 Task: Find connections with filter location Bahía Blanca with filter topic #travelwith filter profile language German with filter current company Nykaa with filter school CMR Institute of Technology, Hyderabad with filter industry Retail Art Dealers with filter service category Healthcare Consulting with filter keywords title Biologist
Action: Mouse moved to (513, 99)
Screenshot: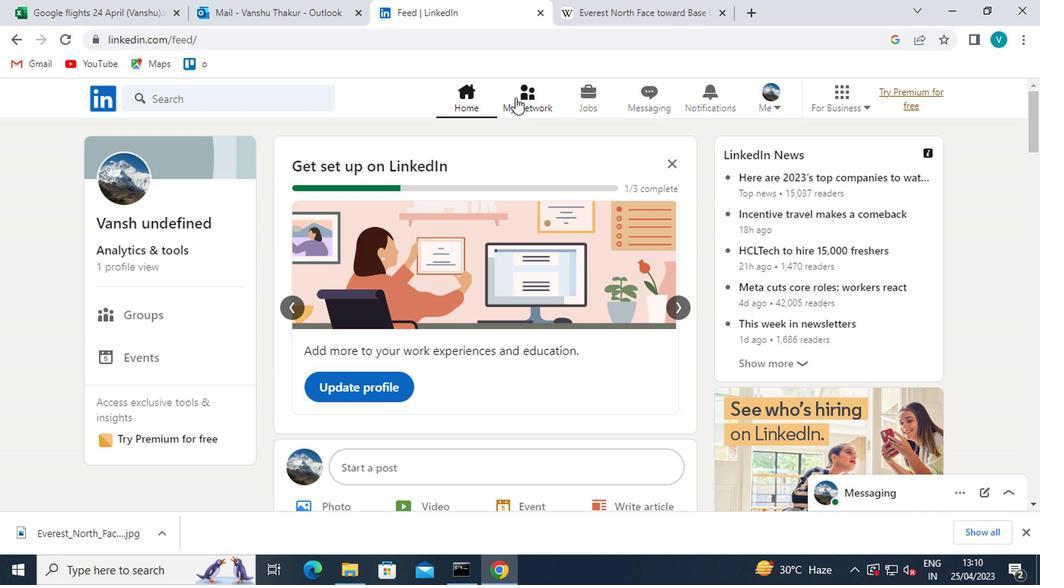 
Action: Mouse pressed left at (513, 99)
Screenshot: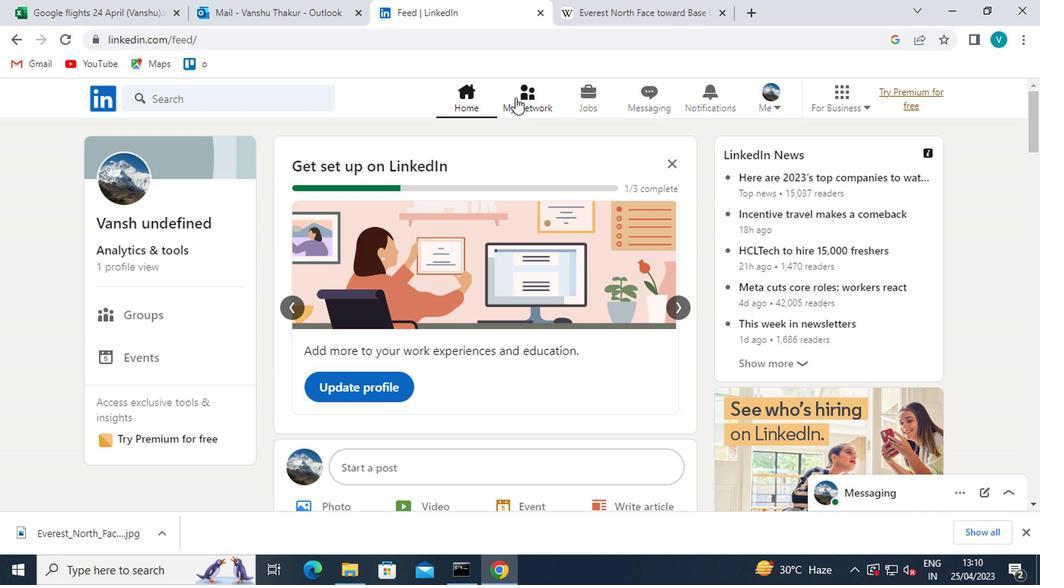 
Action: Mouse moved to (174, 186)
Screenshot: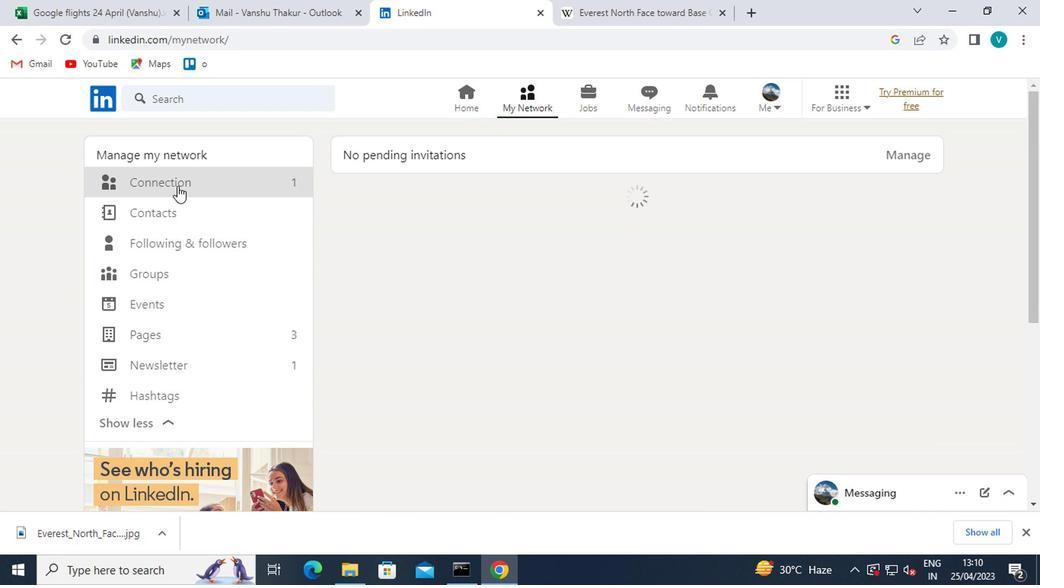 
Action: Mouse pressed left at (174, 186)
Screenshot: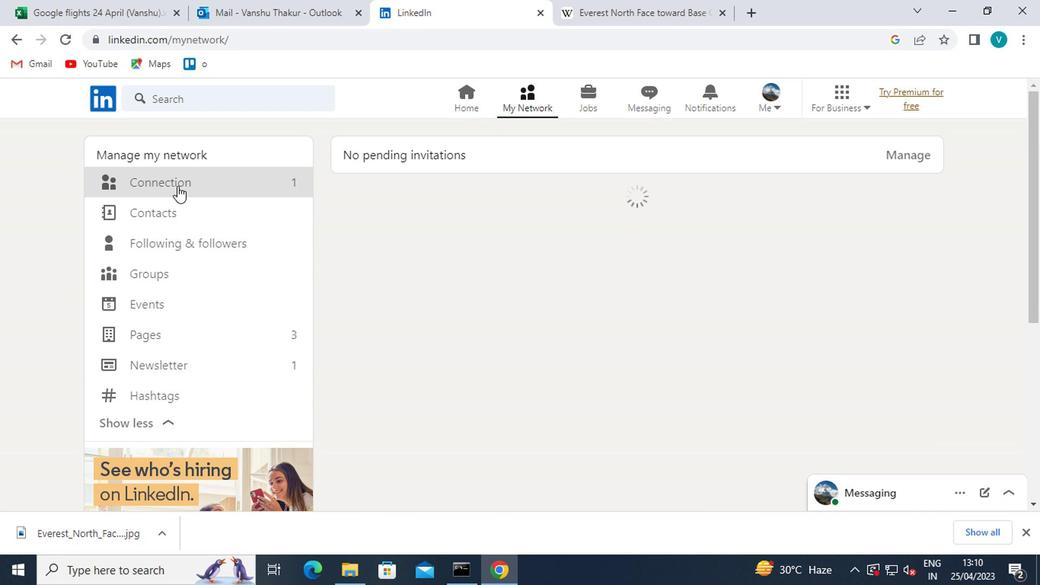 
Action: Mouse moved to (624, 186)
Screenshot: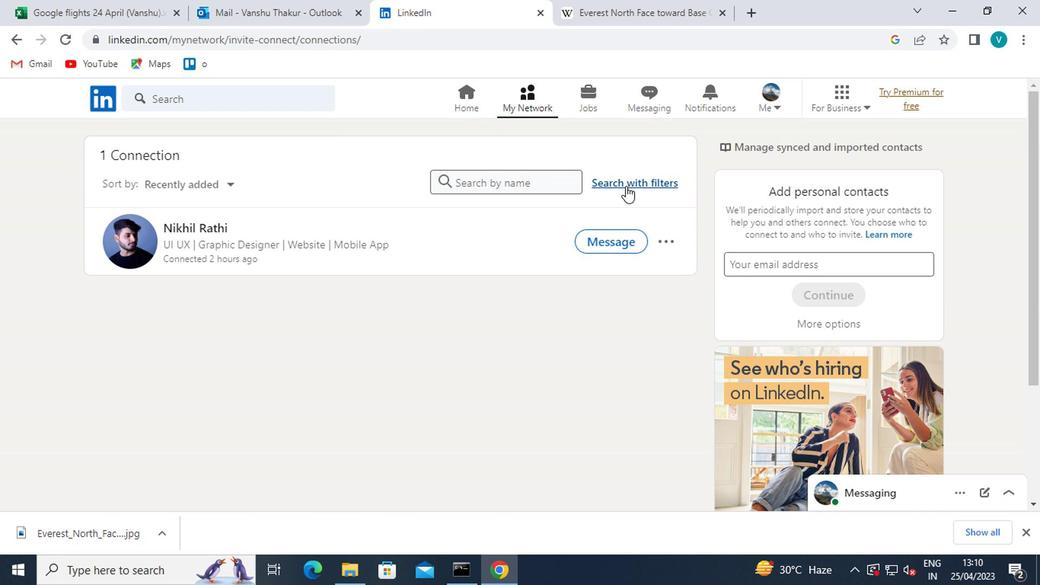 
Action: Mouse pressed left at (624, 186)
Screenshot: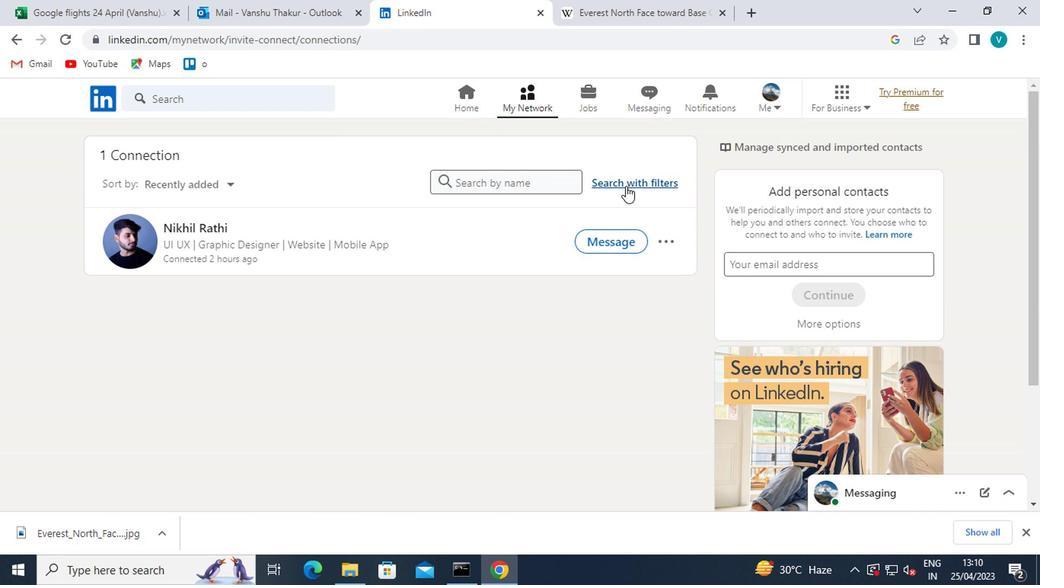 
Action: Mouse moved to (509, 145)
Screenshot: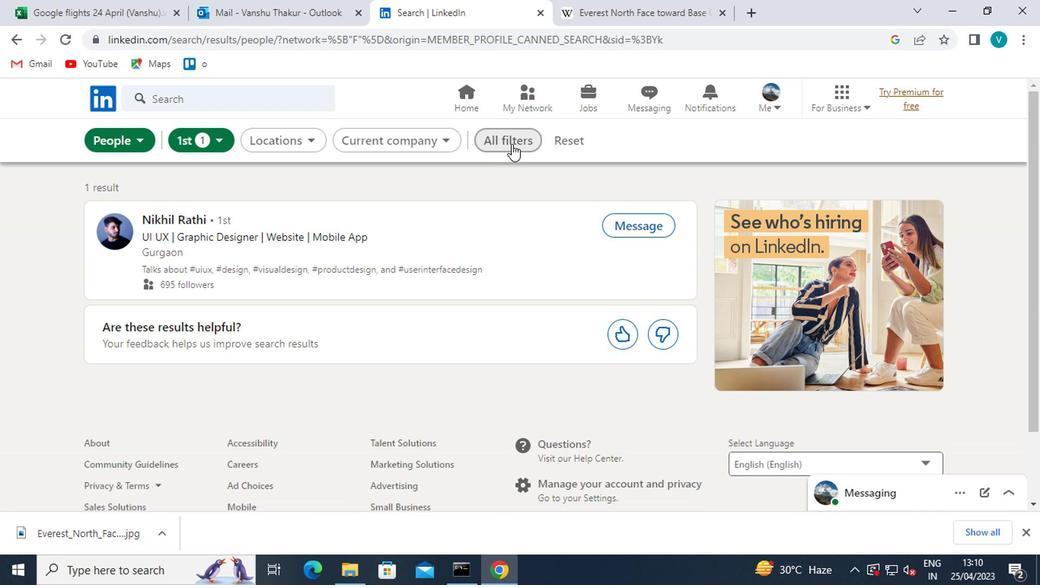 
Action: Mouse pressed left at (509, 145)
Screenshot: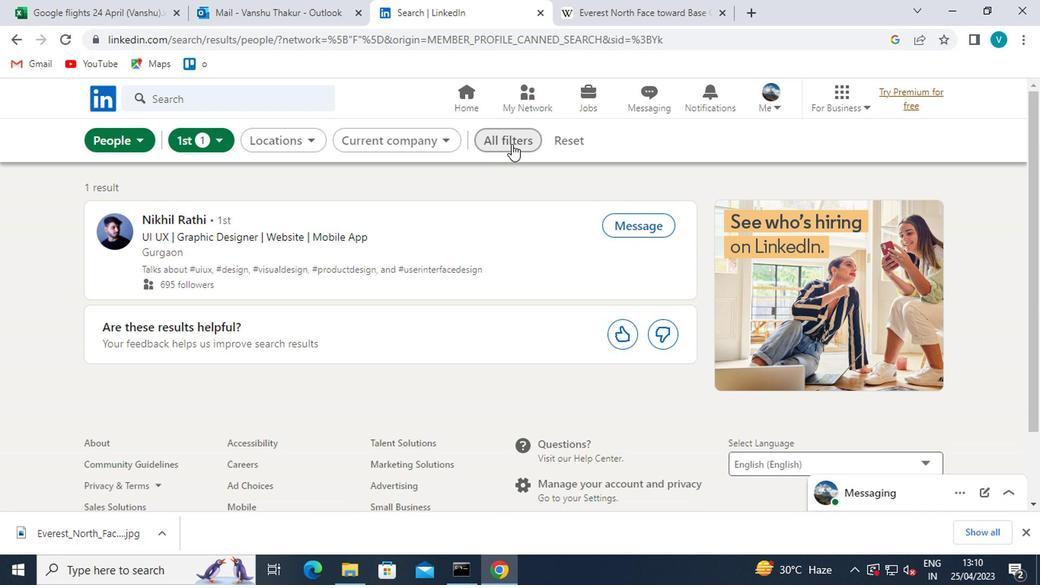 
Action: Mouse moved to (691, 359)
Screenshot: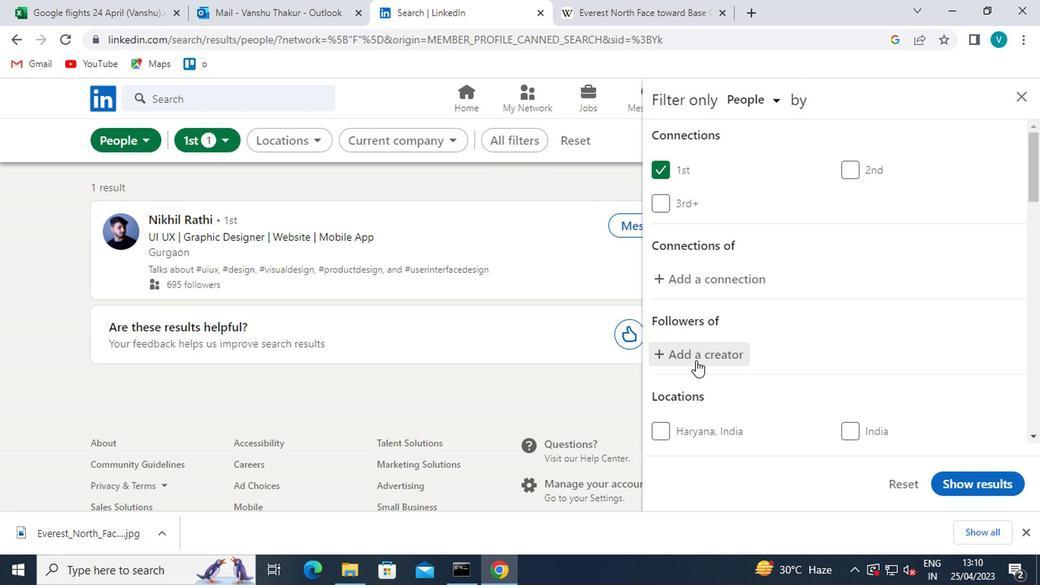 
Action: Mouse scrolled (691, 358) with delta (0, 0)
Screenshot: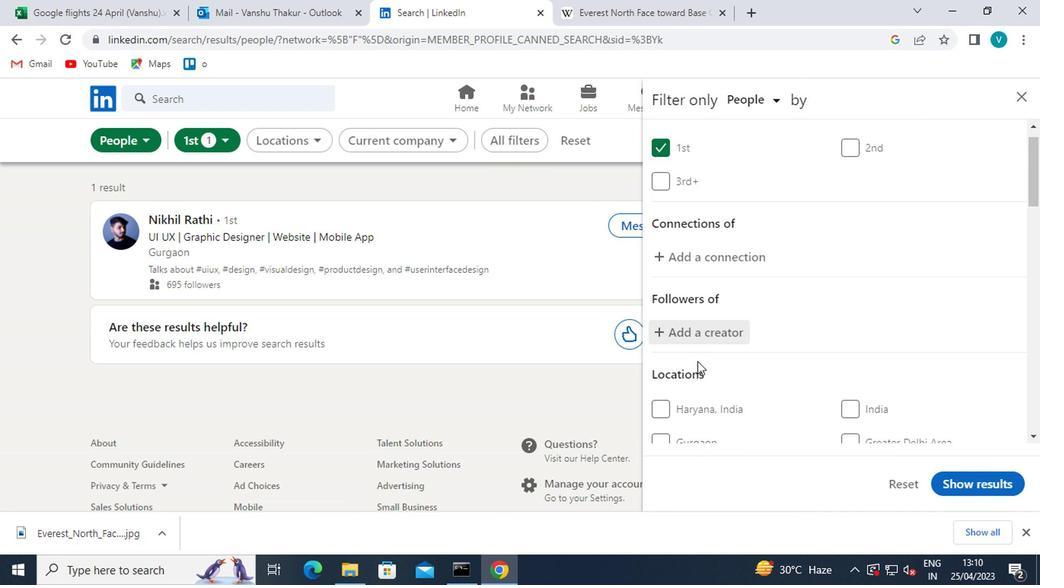 
Action: Mouse moved to (695, 360)
Screenshot: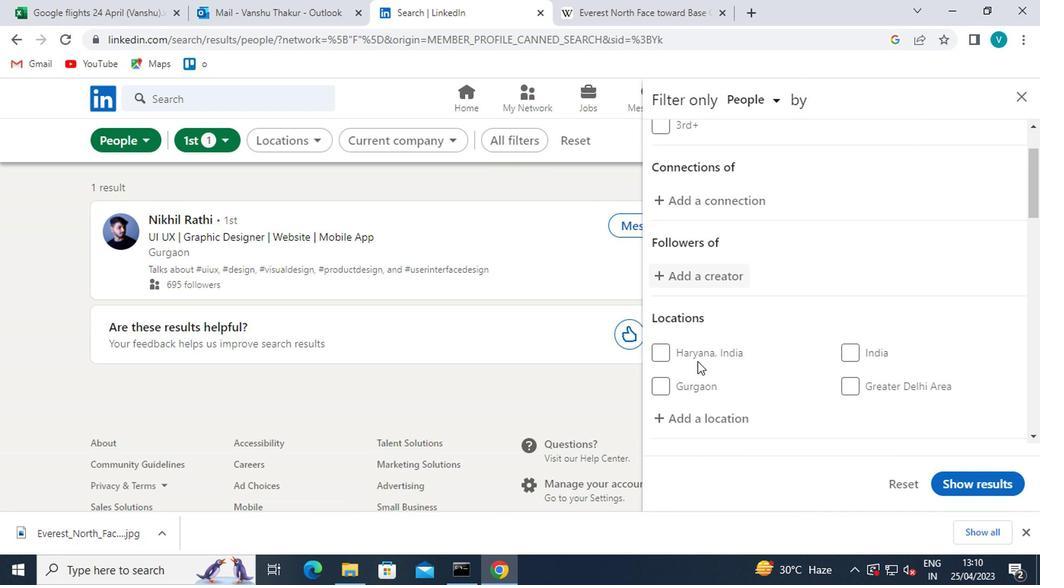 
Action: Mouse scrolled (695, 359) with delta (0, -1)
Screenshot: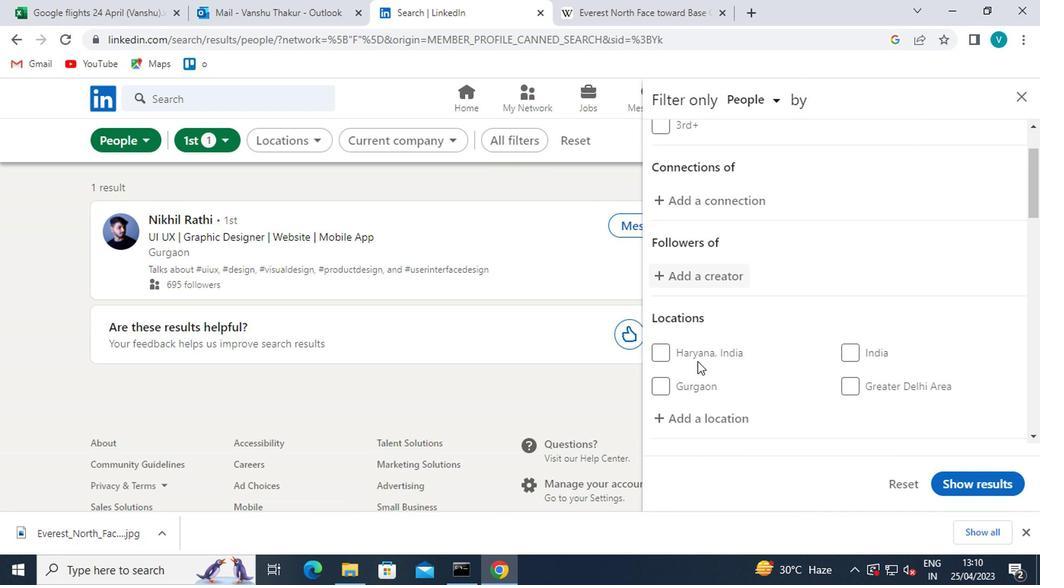 
Action: Mouse moved to (695, 350)
Screenshot: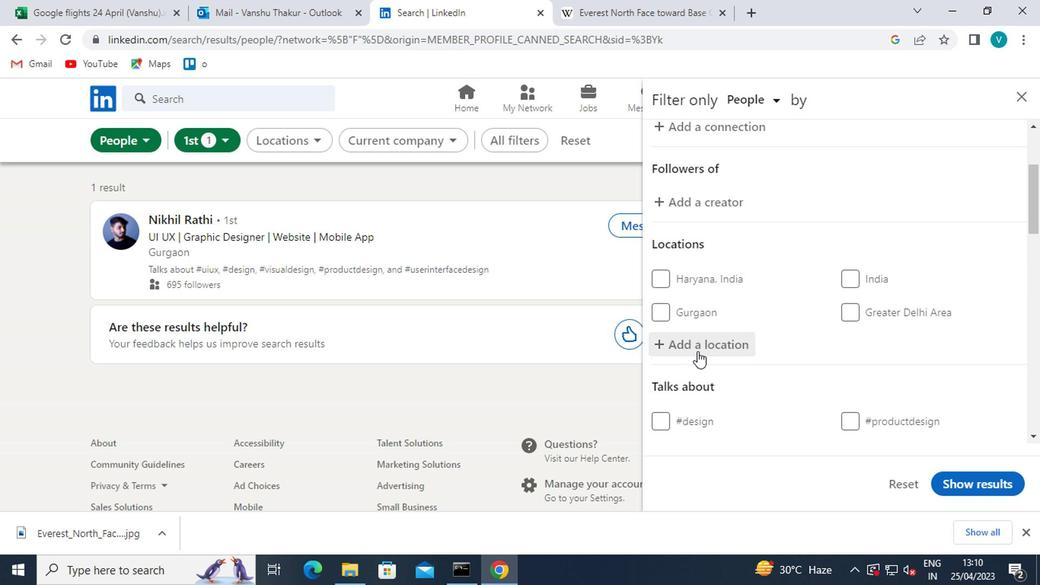 
Action: Mouse pressed left at (695, 350)
Screenshot: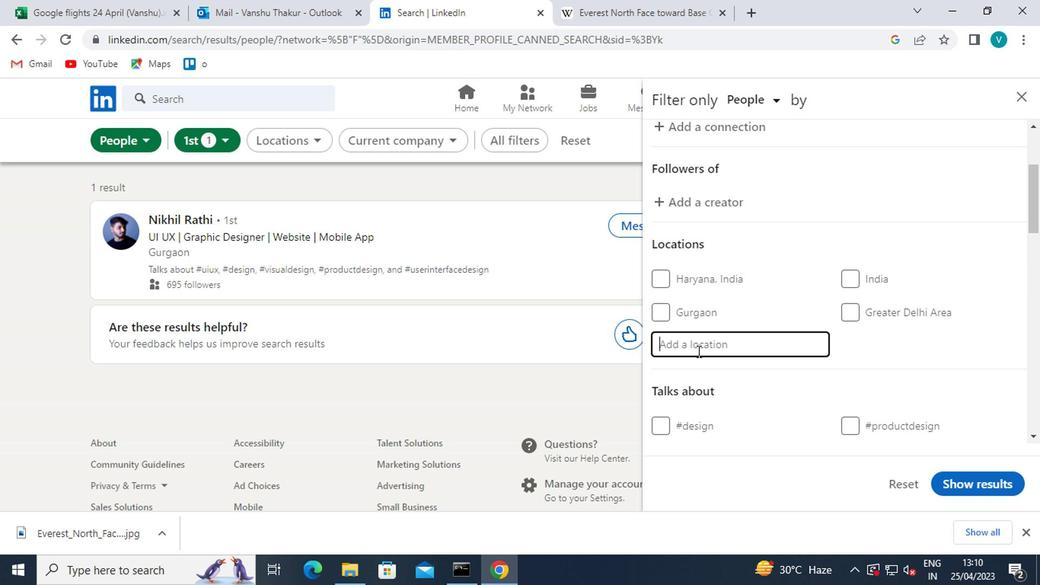 
Action: Key pressed <Key.shift>BAHIA<Key.space><Key.shift>BLANCA
Screenshot: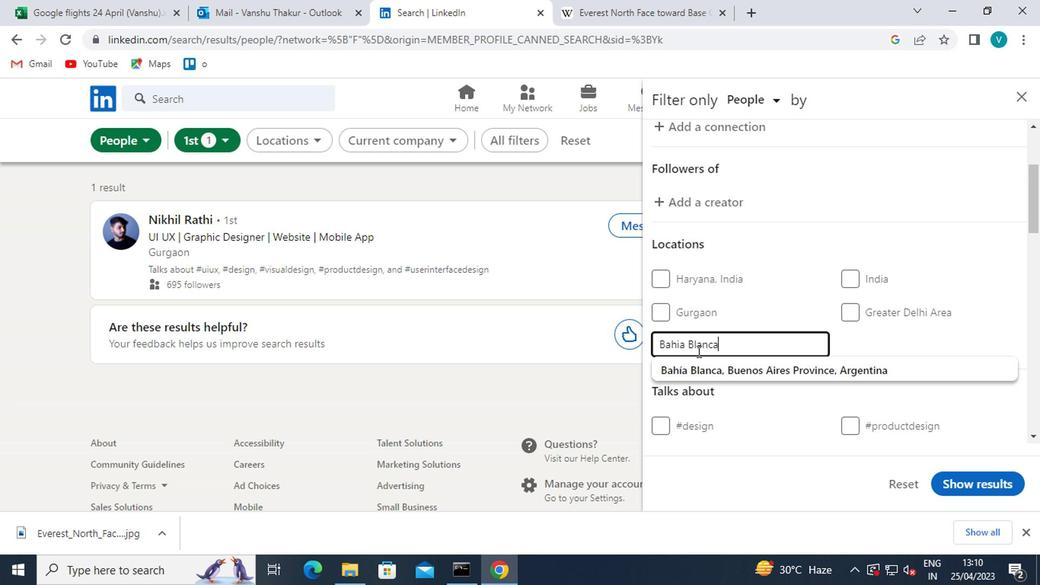 
Action: Mouse moved to (742, 371)
Screenshot: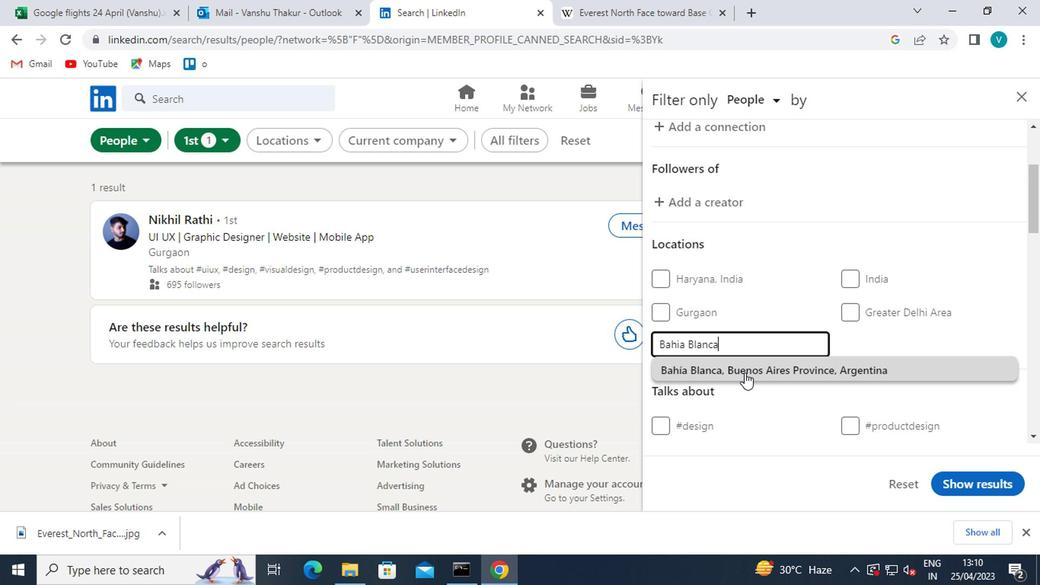 
Action: Mouse pressed left at (742, 371)
Screenshot: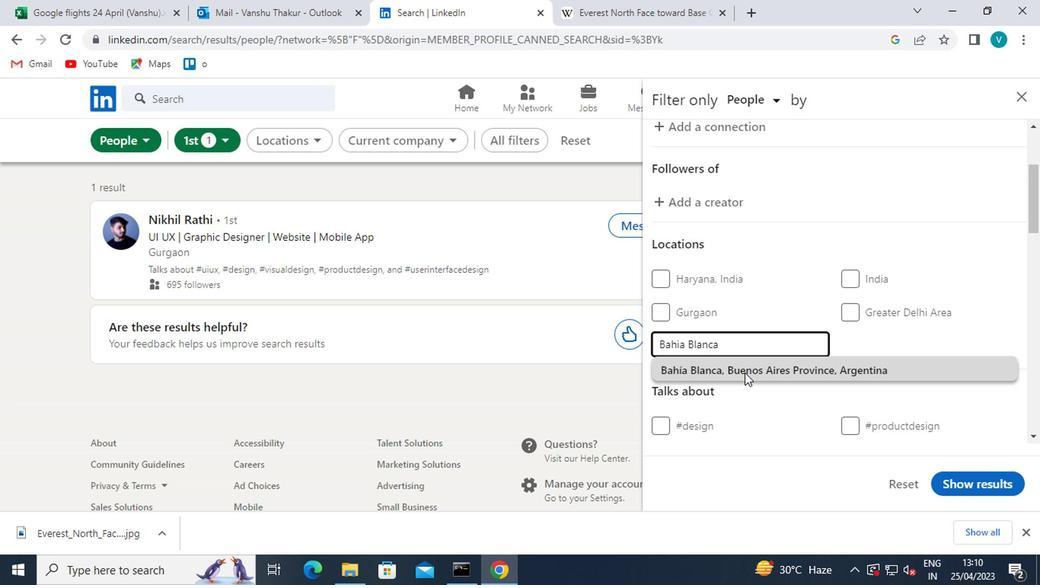 
Action: Mouse moved to (757, 324)
Screenshot: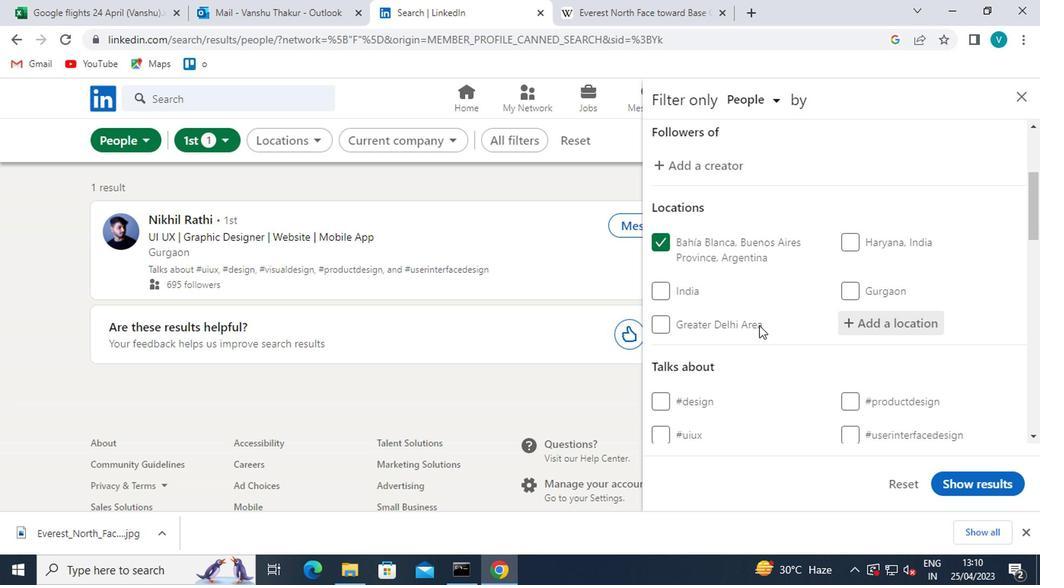 
Action: Mouse scrolled (757, 323) with delta (0, 0)
Screenshot: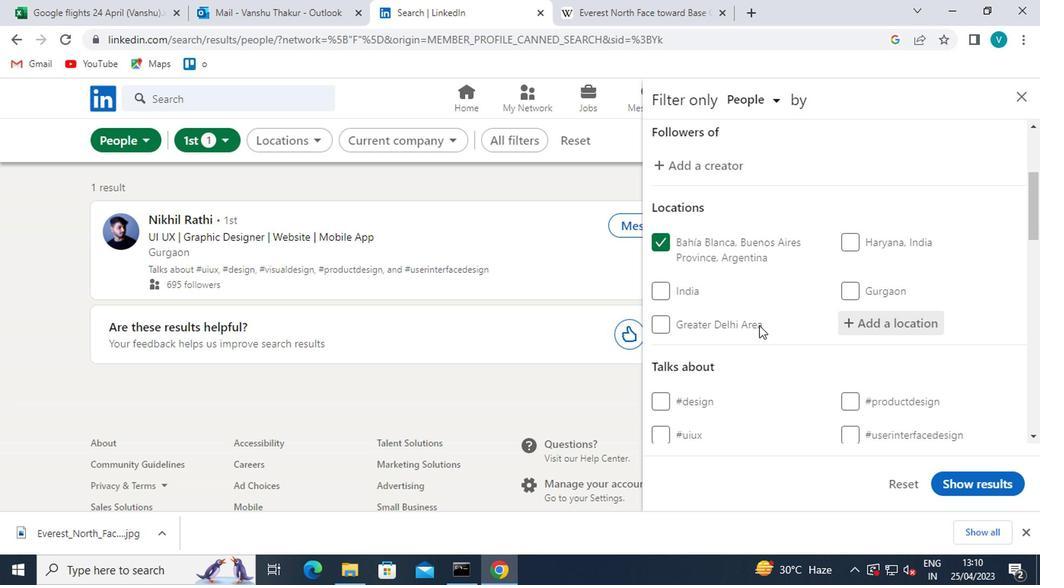 
Action: Mouse scrolled (757, 323) with delta (0, 0)
Screenshot: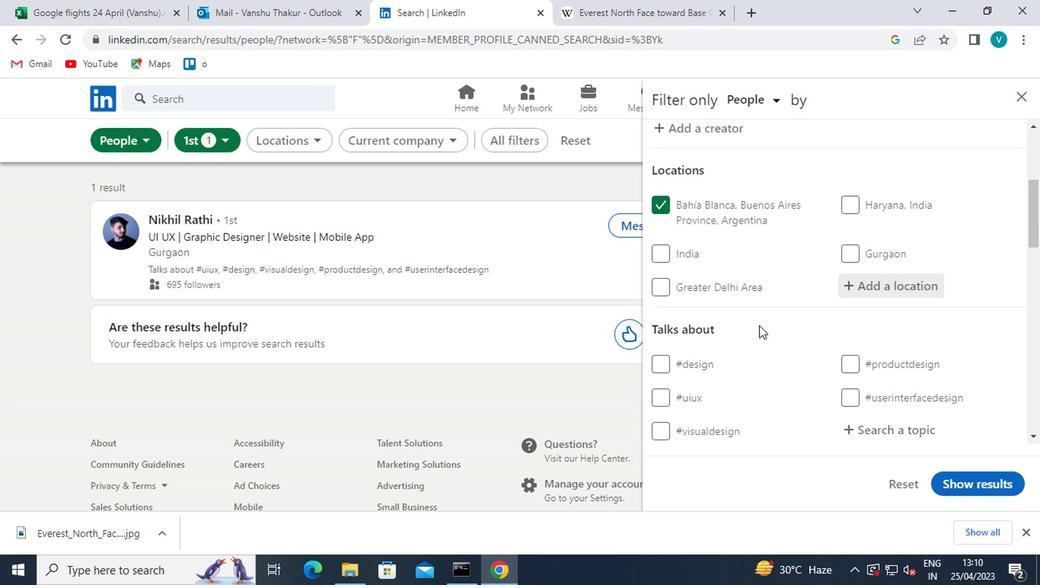 
Action: Mouse moved to (849, 346)
Screenshot: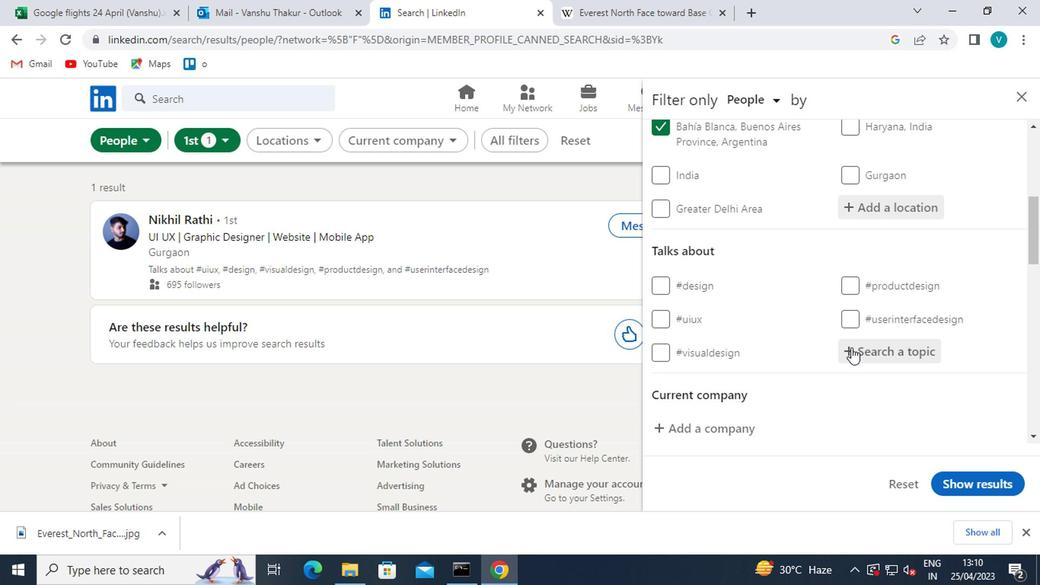 
Action: Mouse pressed left at (849, 346)
Screenshot: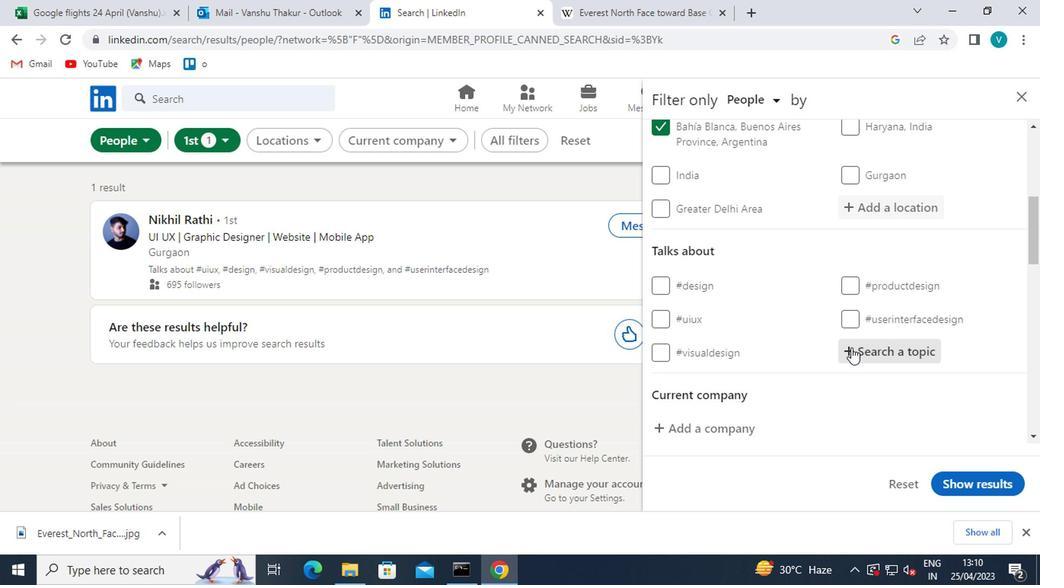 
Action: Key pressed <Key.shift>#TRAVEL
Screenshot: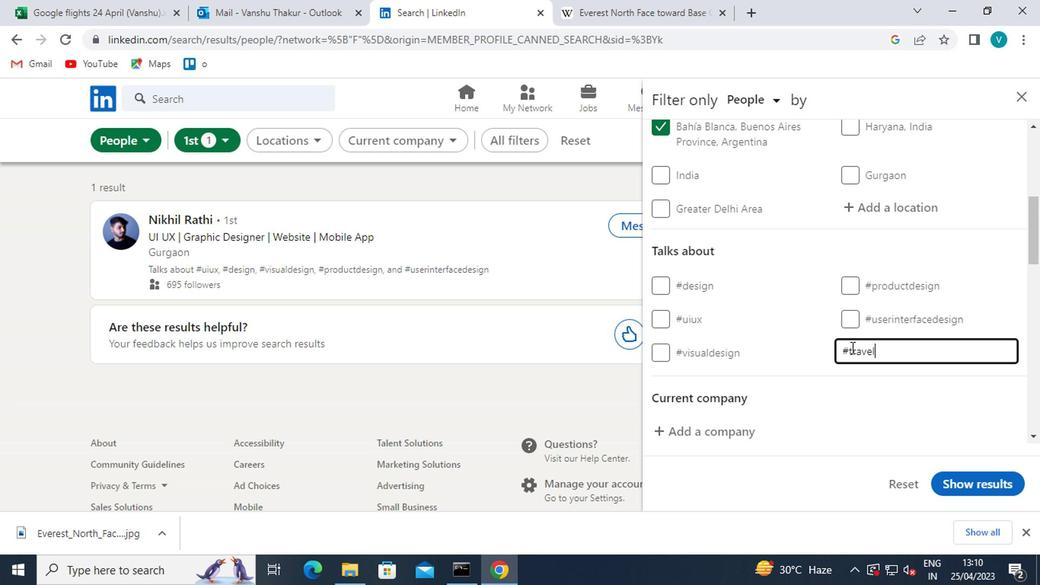 
Action: Mouse moved to (891, 374)
Screenshot: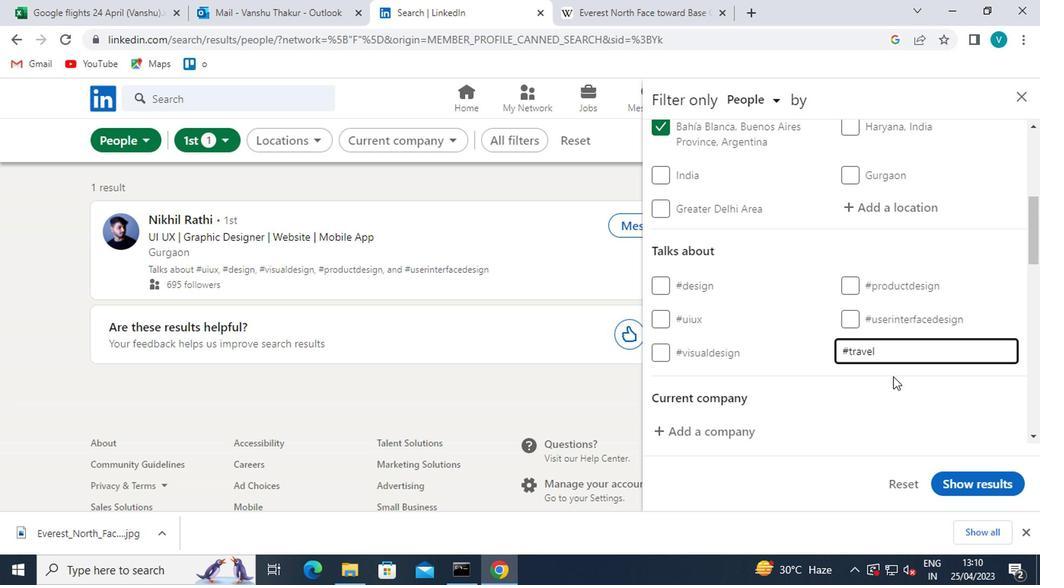 
Action: Mouse pressed left at (891, 374)
Screenshot: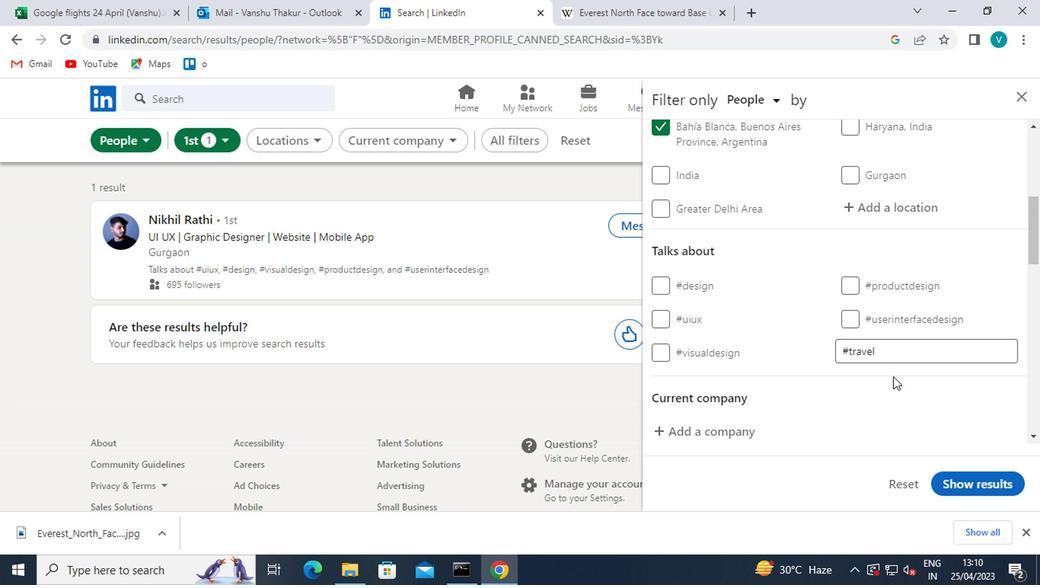 
Action: Mouse scrolled (891, 374) with delta (0, 0)
Screenshot: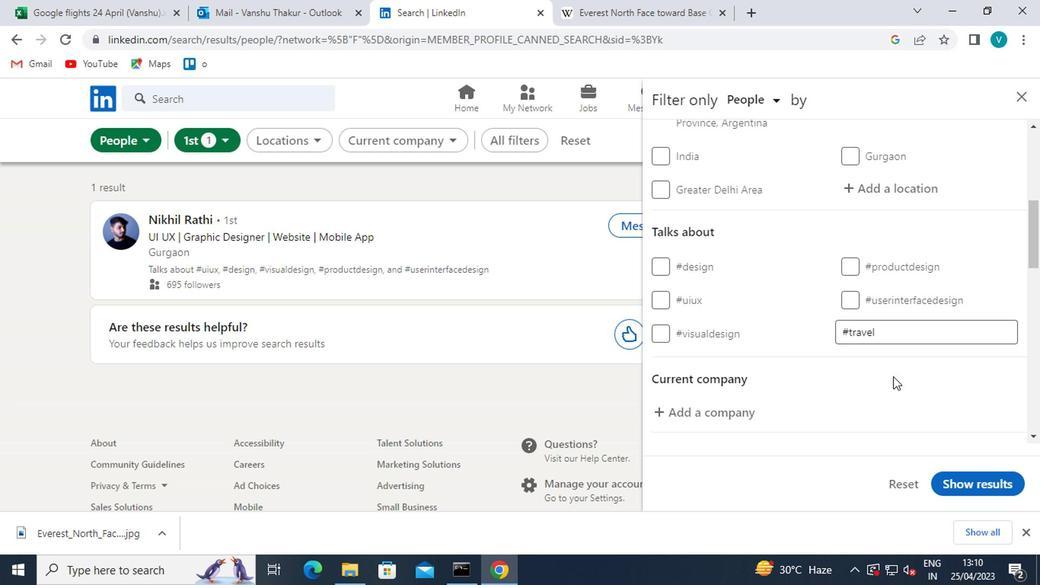 
Action: Mouse scrolled (891, 374) with delta (0, 0)
Screenshot: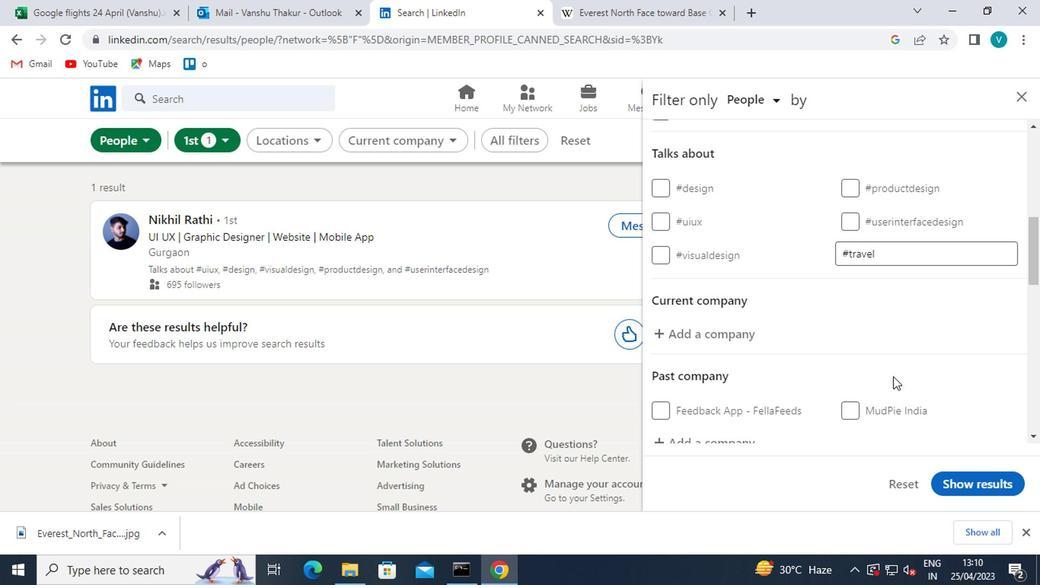 
Action: Mouse scrolled (891, 374) with delta (0, 0)
Screenshot: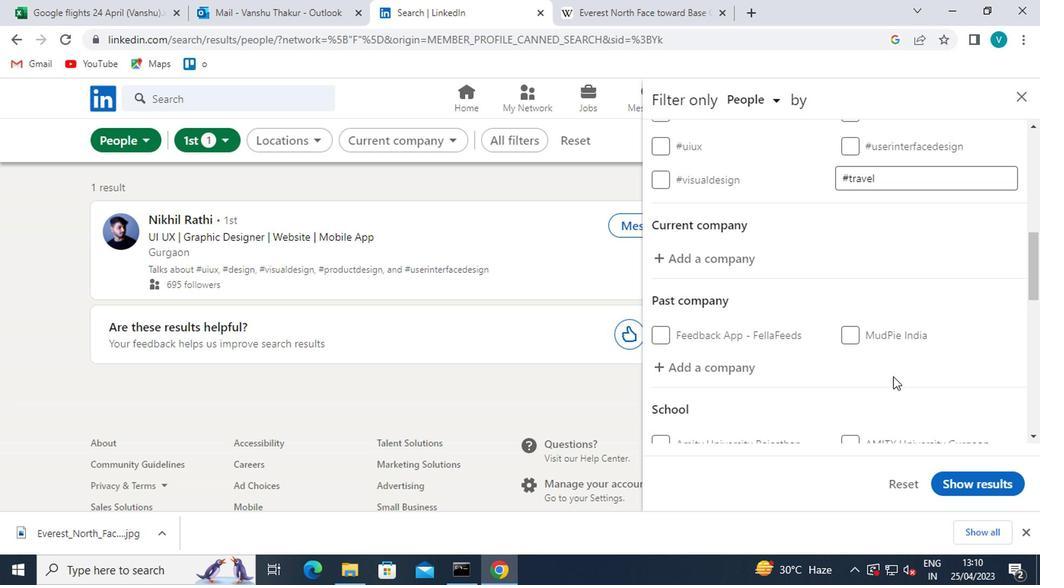
Action: Mouse scrolled (891, 374) with delta (0, 0)
Screenshot: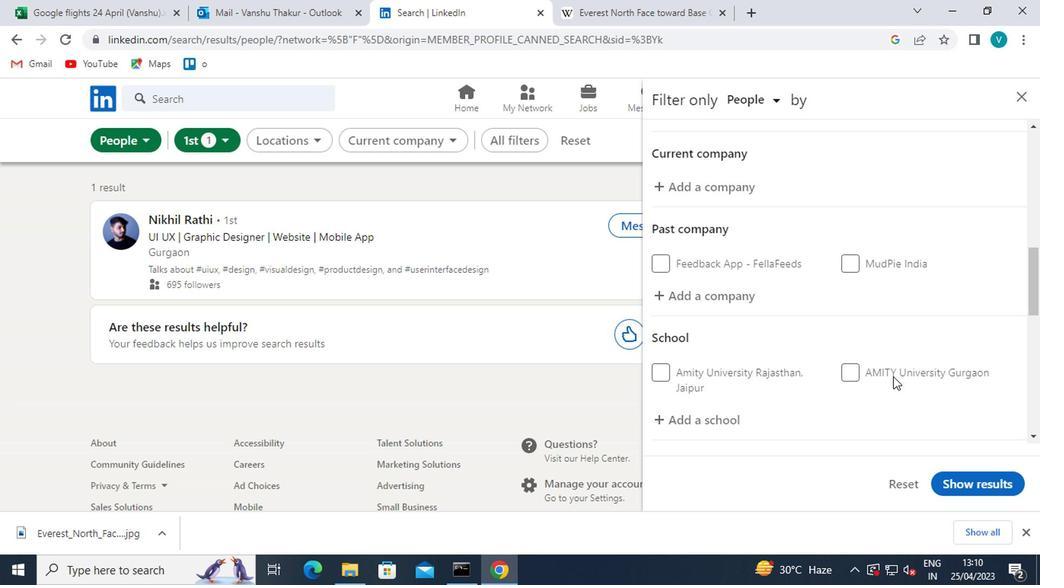 
Action: Mouse scrolled (891, 374) with delta (0, 0)
Screenshot: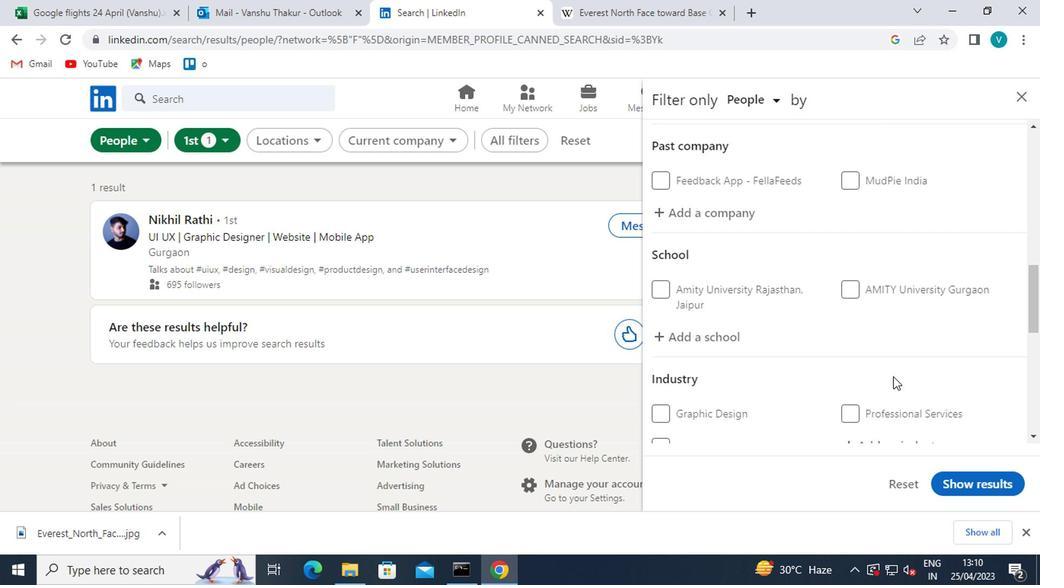 
Action: Mouse scrolled (891, 374) with delta (0, 0)
Screenshot: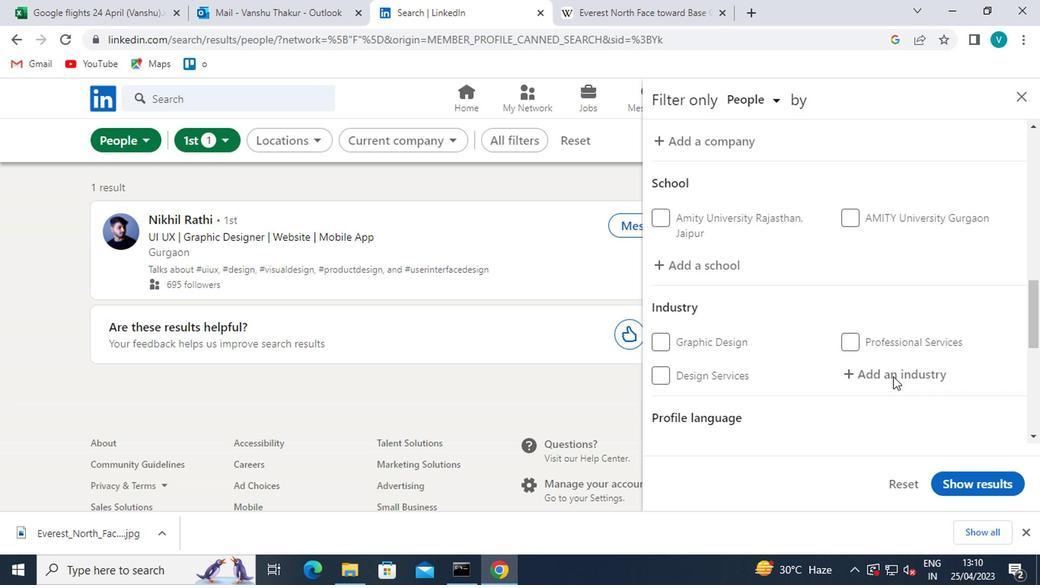 
Action: Mouse scrolled (891, 375) with delta (0, 1)
Screenshot: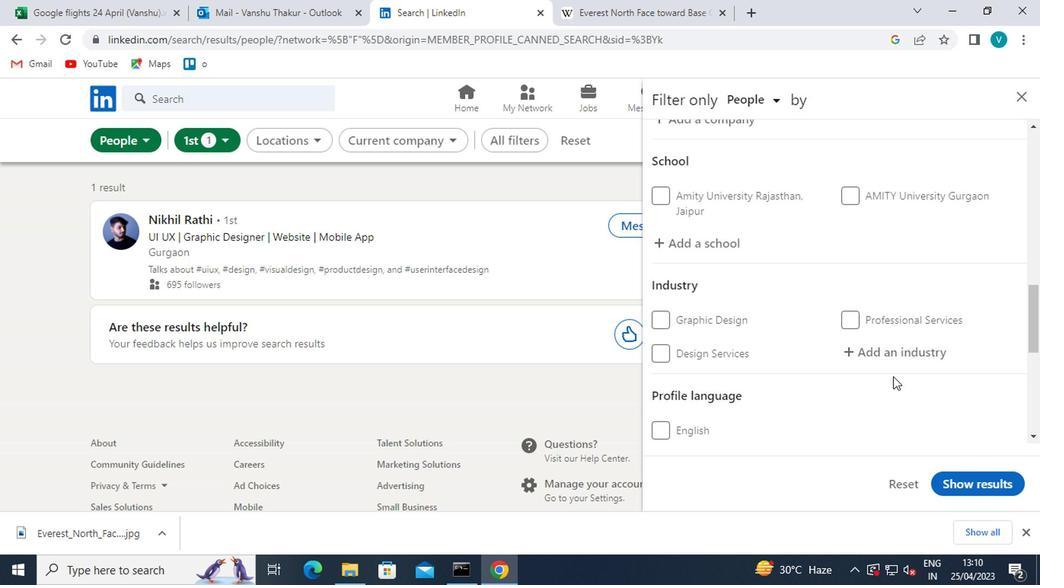 
Action: Mouse scrolled (891, 375) with delta (0, 1)
Screenshot: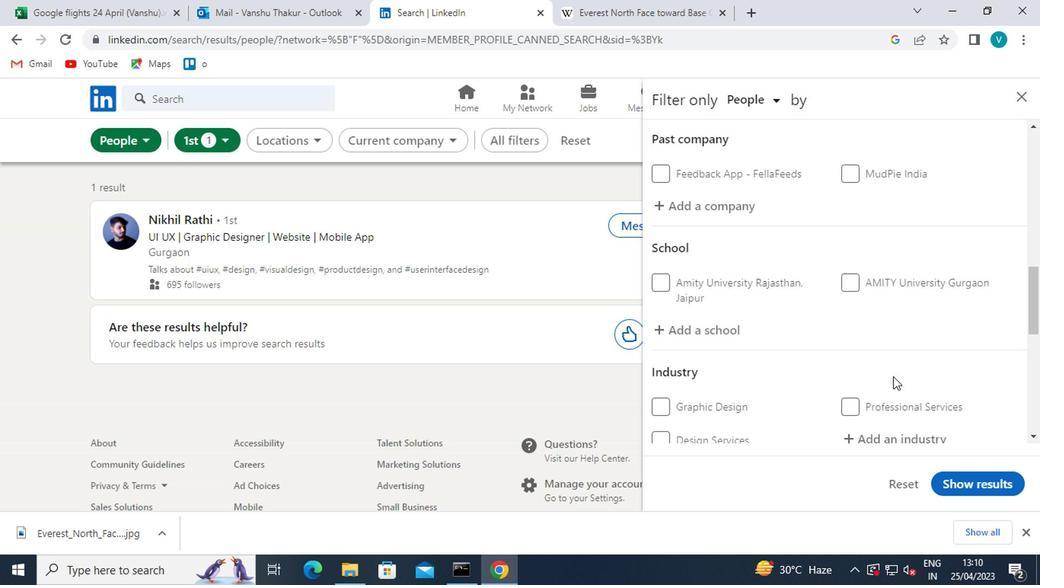 
Action: Mouse scrolled (891, 375) with delta (0, 1)
Screenshot: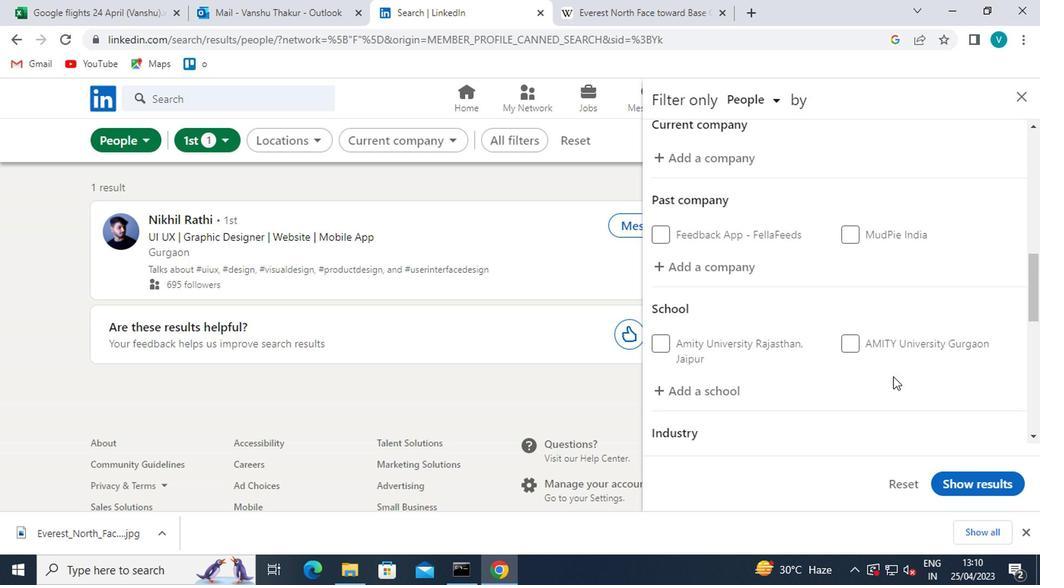 
Action: Mouse scrolled (891, 375) with delta (0, 1)
Screenshot: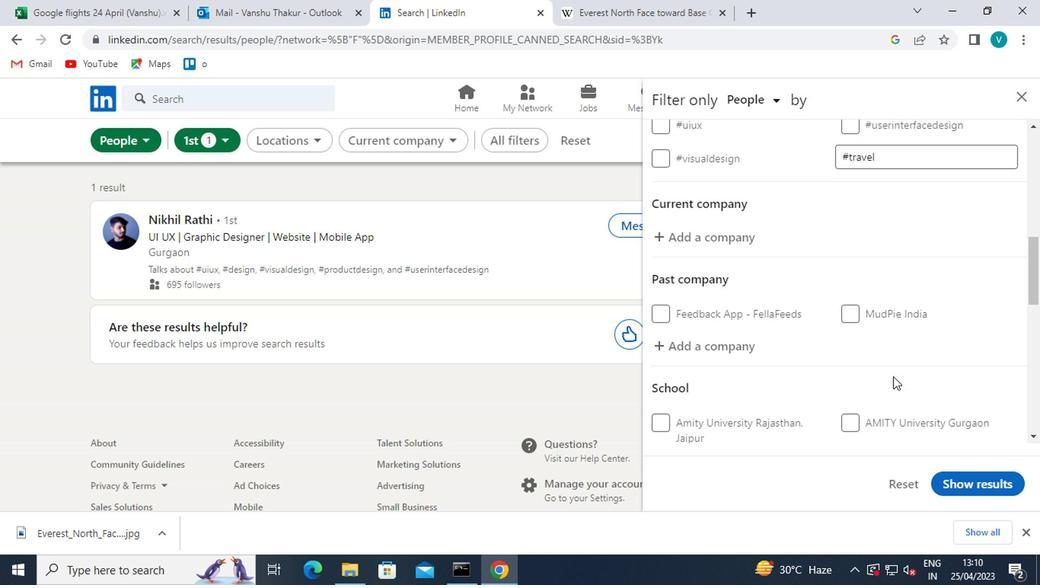 
Action: Mouse moved to (729, 292)
Screenshot: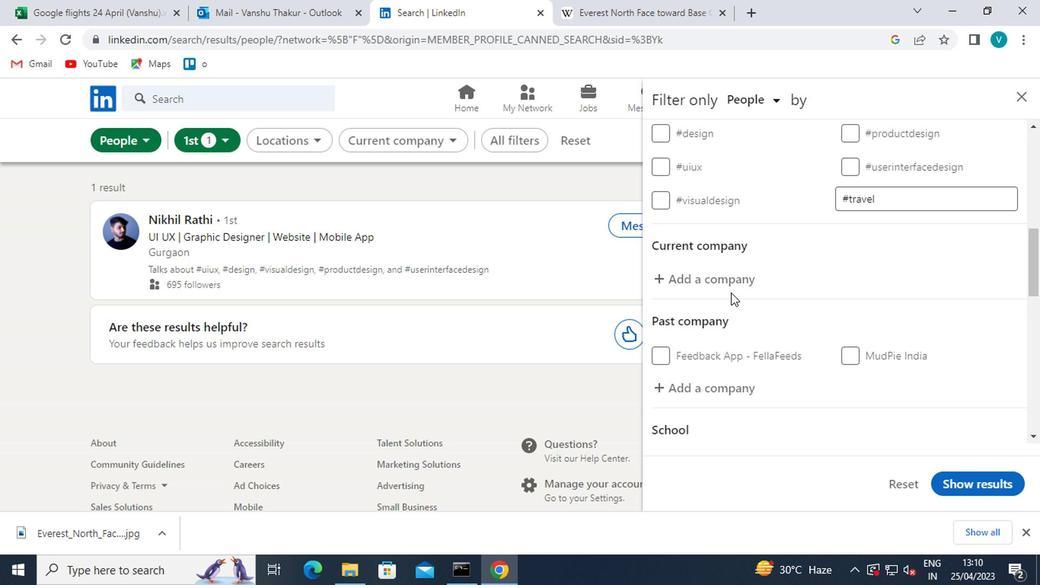
Action: Mouse pressed left at (729, 292)
Screenshot: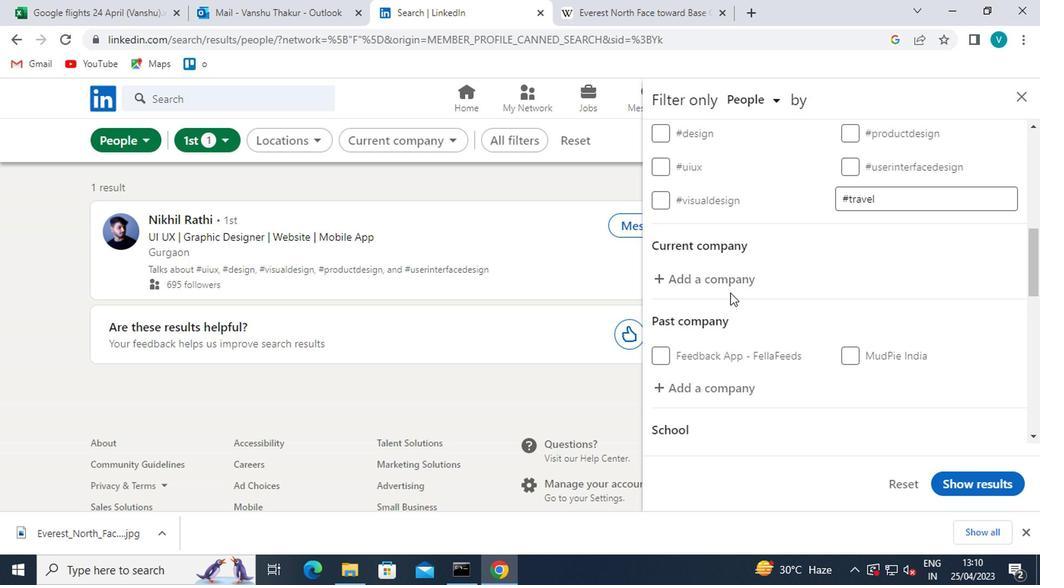 
Action: Mouse moved to (728, 292)
Screenshot: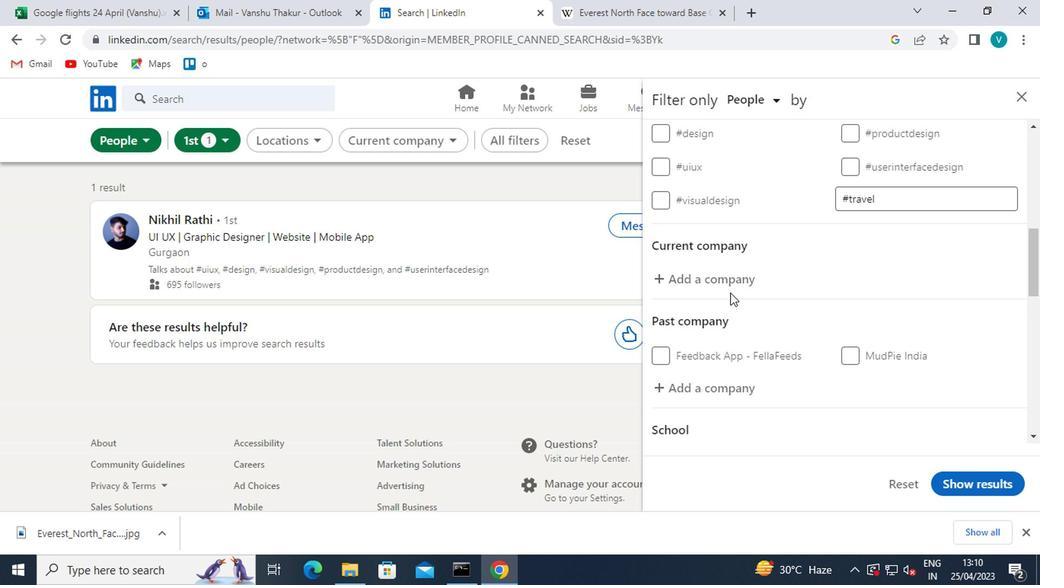 
Action: Mouse pressed left at (728, 292)
Screenshot: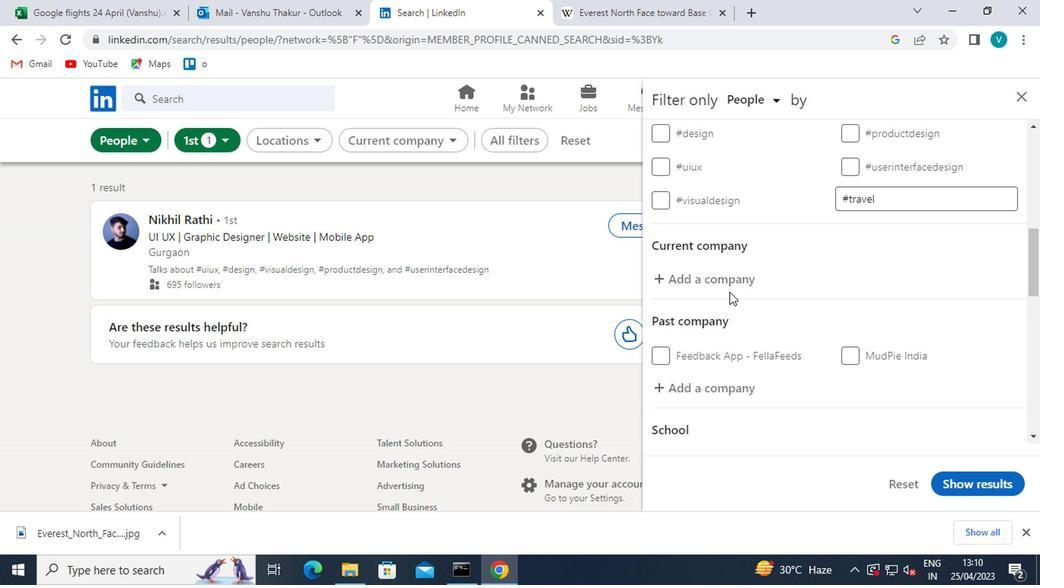 
Action: Mouse moved to (727, 290)
Screenshot: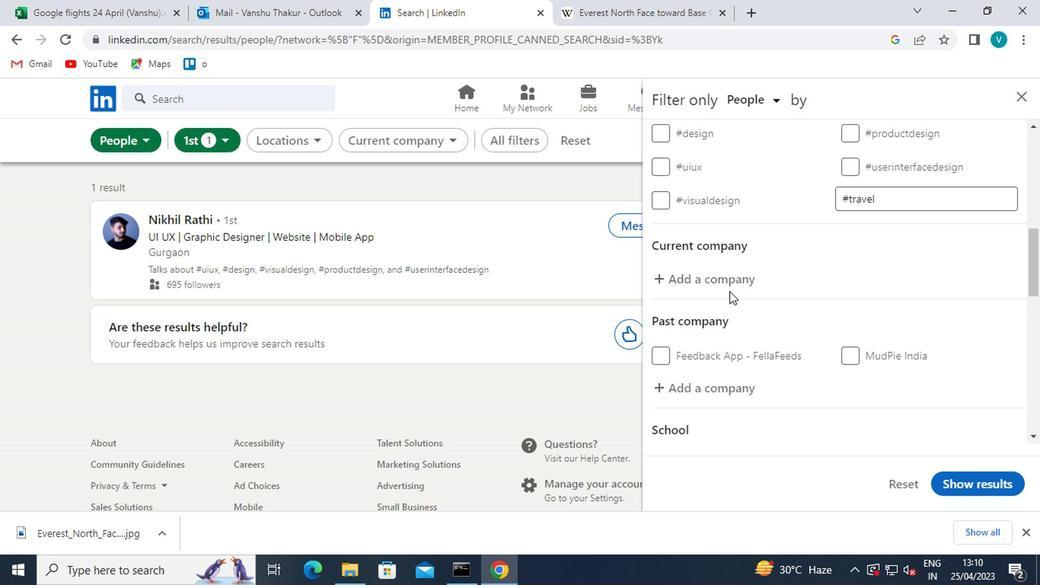 
Action: Mouse pressed left at (727, 290)
Screenshot: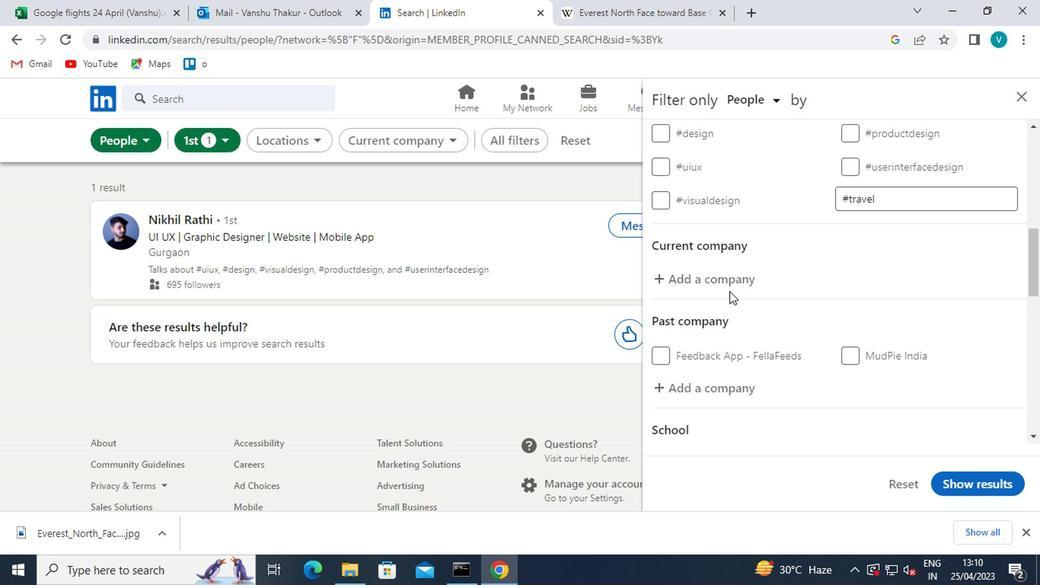 
Action: Mouse moved to (730, 285)
Screenshot: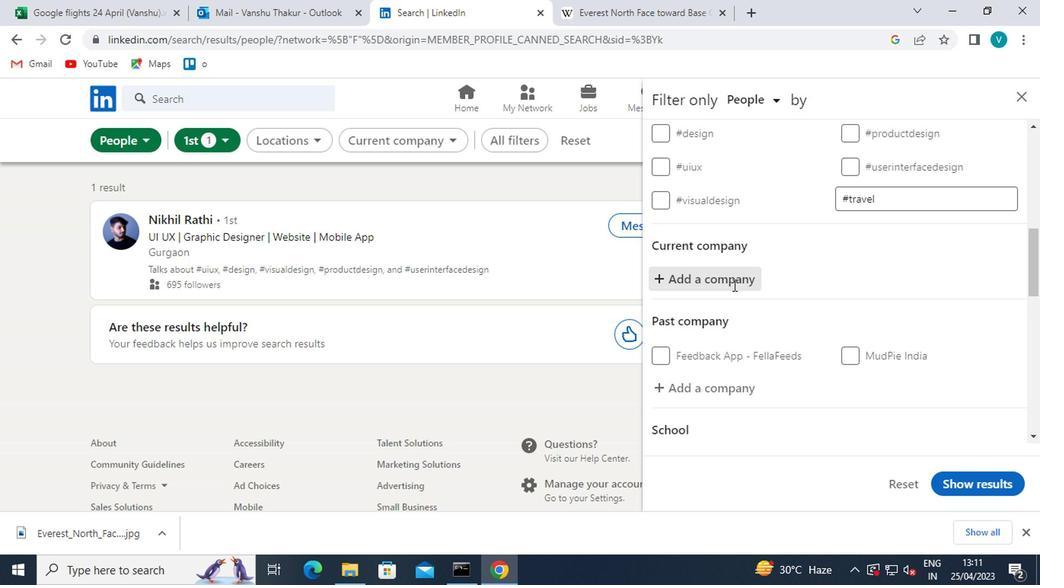 
Action: Mouse pressed left at (730, 285)
Screenshot: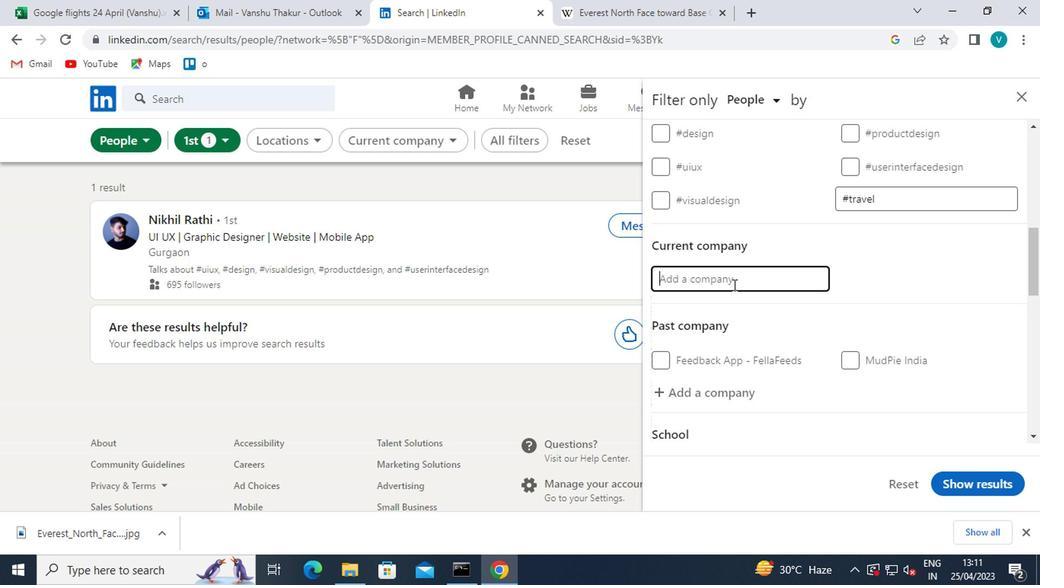 
Action: Mouse moved to (731, 284)
Screenshot: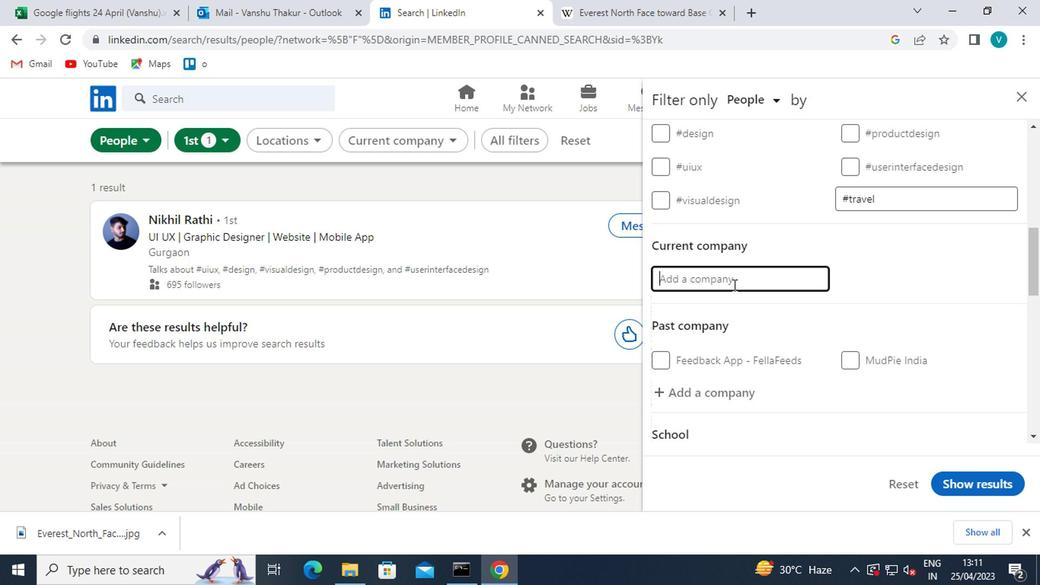 
Action: Key pressed <Key.shift>NYKAA
Screenshot: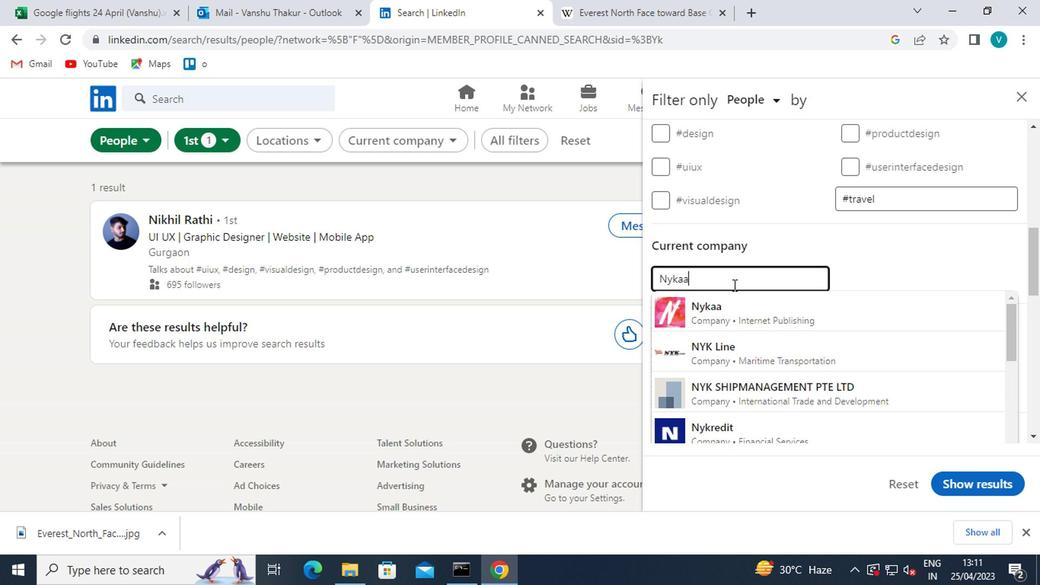 
Action: Mouse moved to (738, 299)
Screenshot: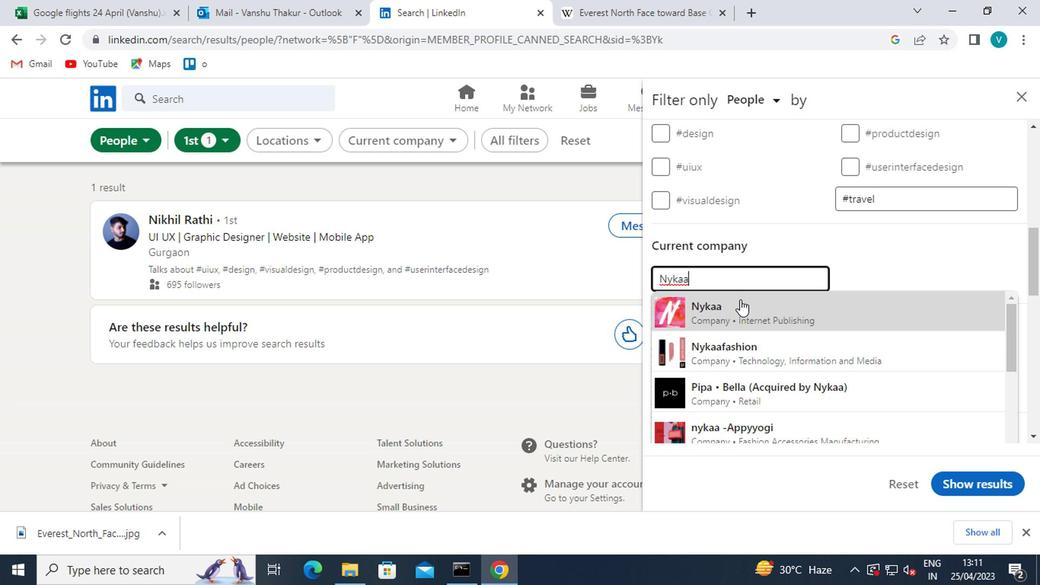 
Action: Mouse pressed left at (738, 299)
Screenshot: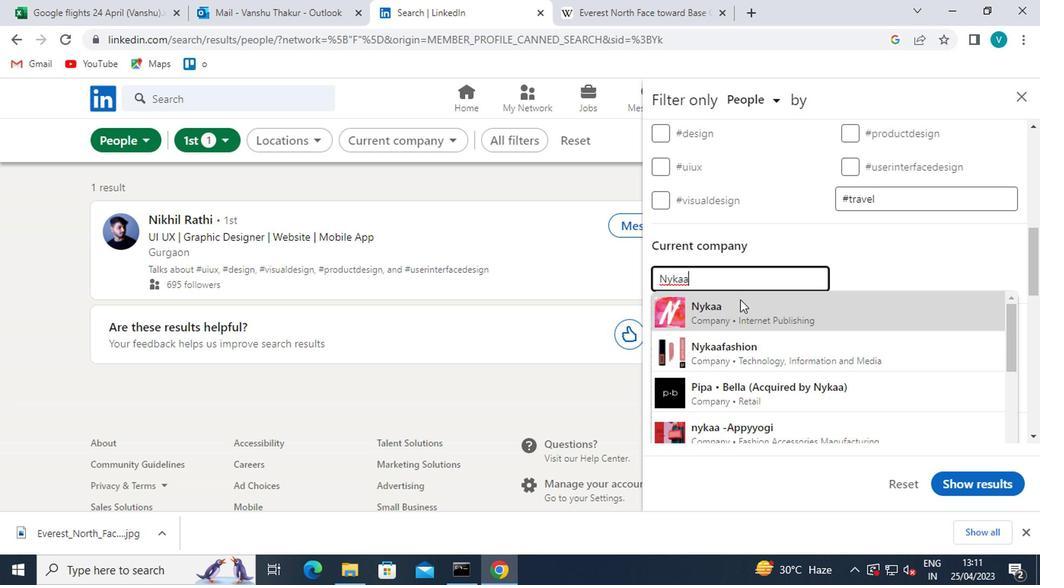 
Action: Mouse scrolled (738, 298) with delta (0, 0)
Screenshot: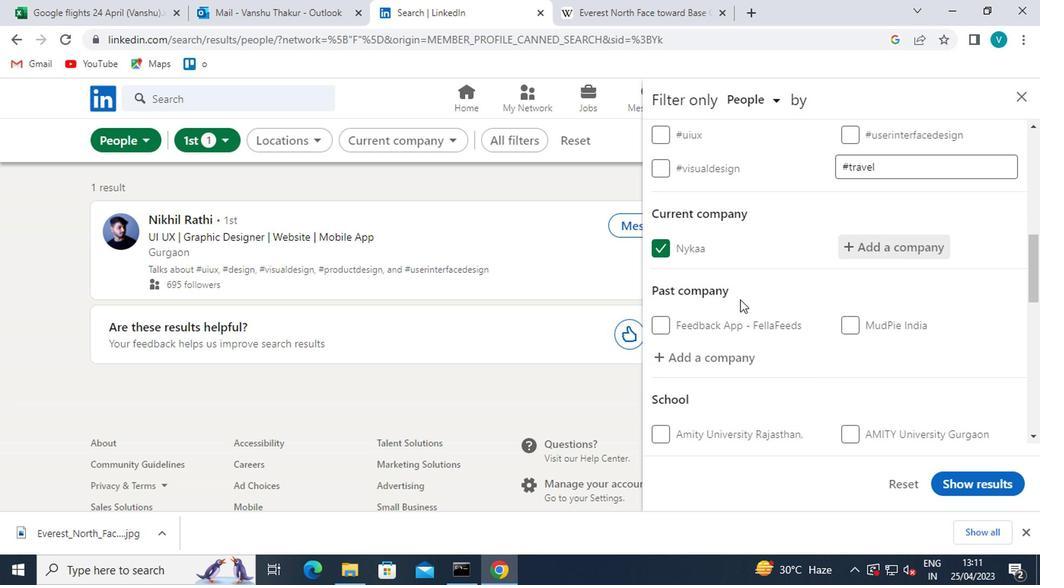 
Action: Mouse scrolled (738, 298) with delta (0, 0)
Screenshot: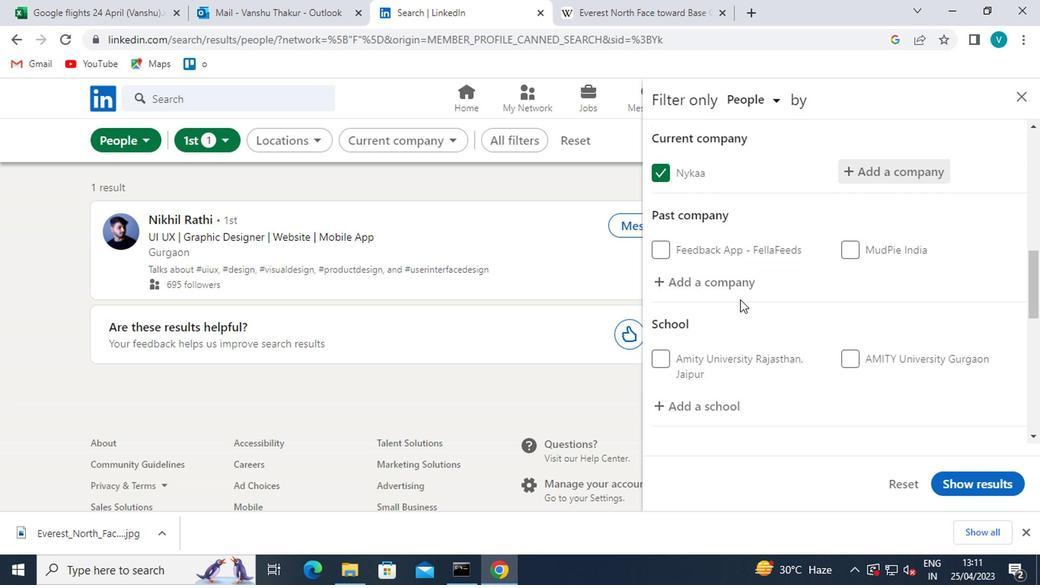 
Action: Mouse moved to (729, 350)
Screenshot: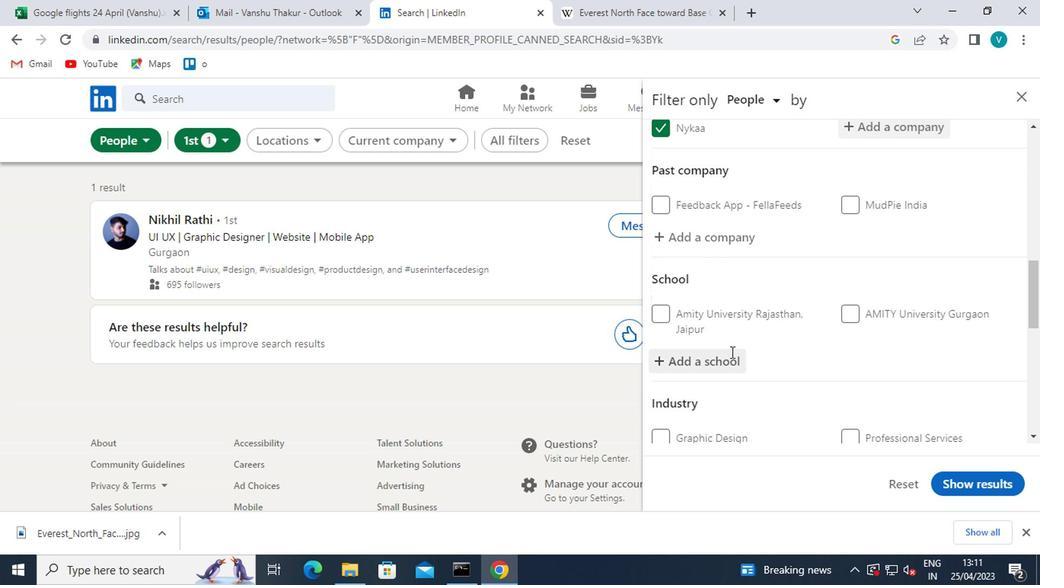 
Action: Mouse pressed left at (729, 350)
Screenshot: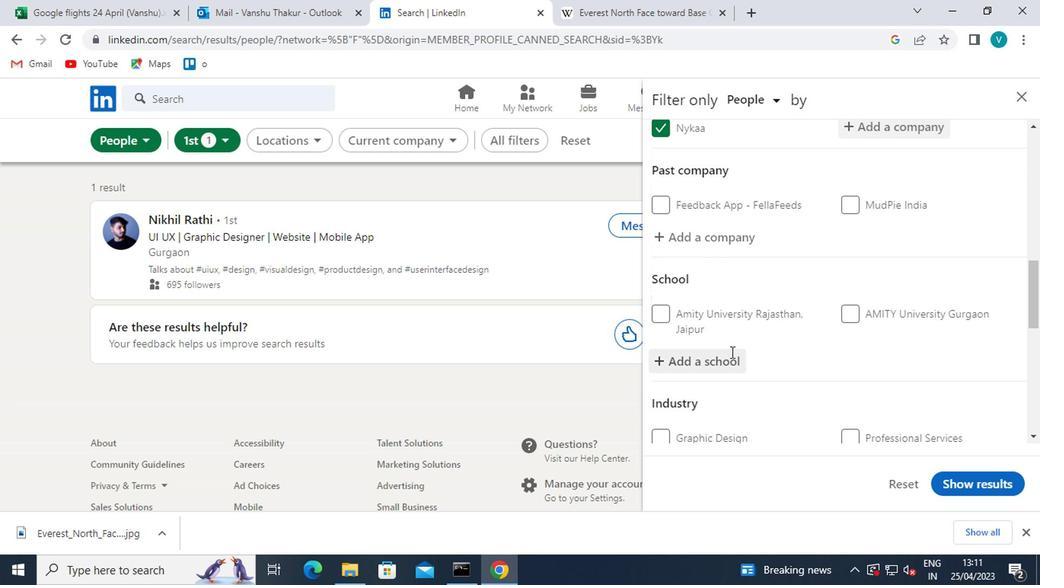 
Action: Mouse moved to (729, 351)
Screenshot: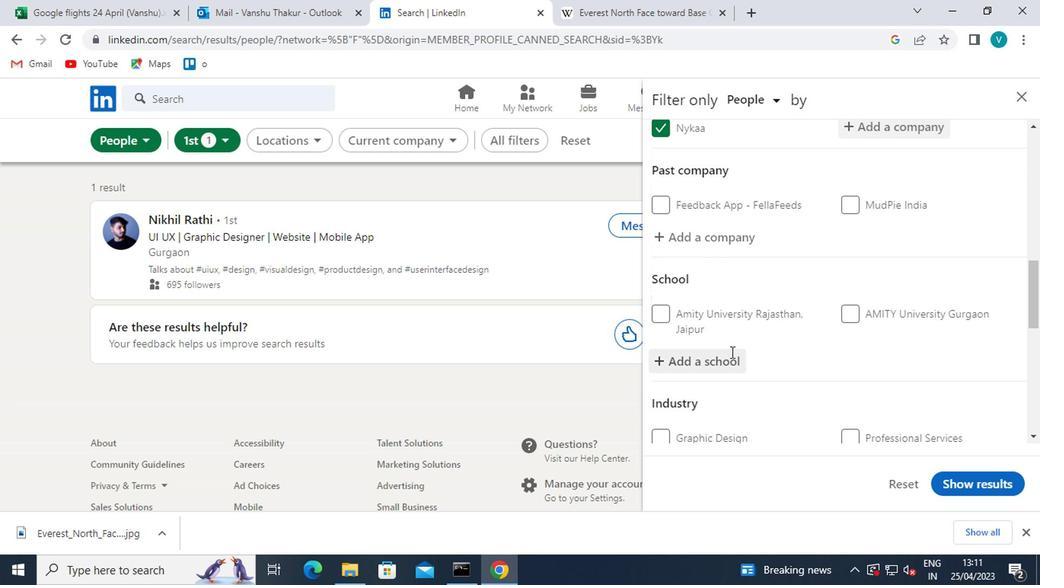 
Action: Key pressed <Key.shift>CMR<Key.space><Key.shift>INSY<Key.backspace>
Screenshot: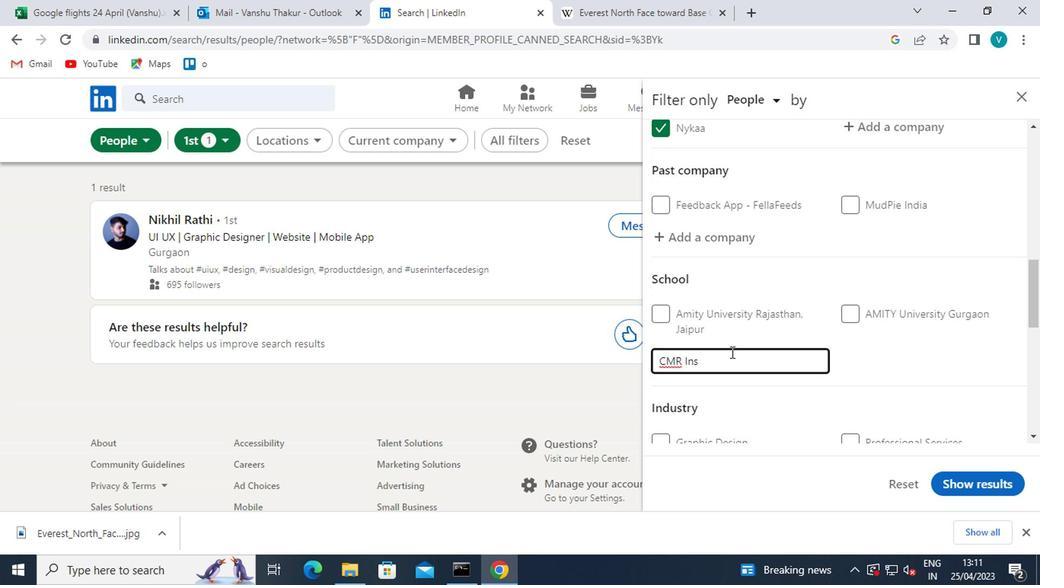 
Action: Mouse moved to (736, 392)
Screenshot: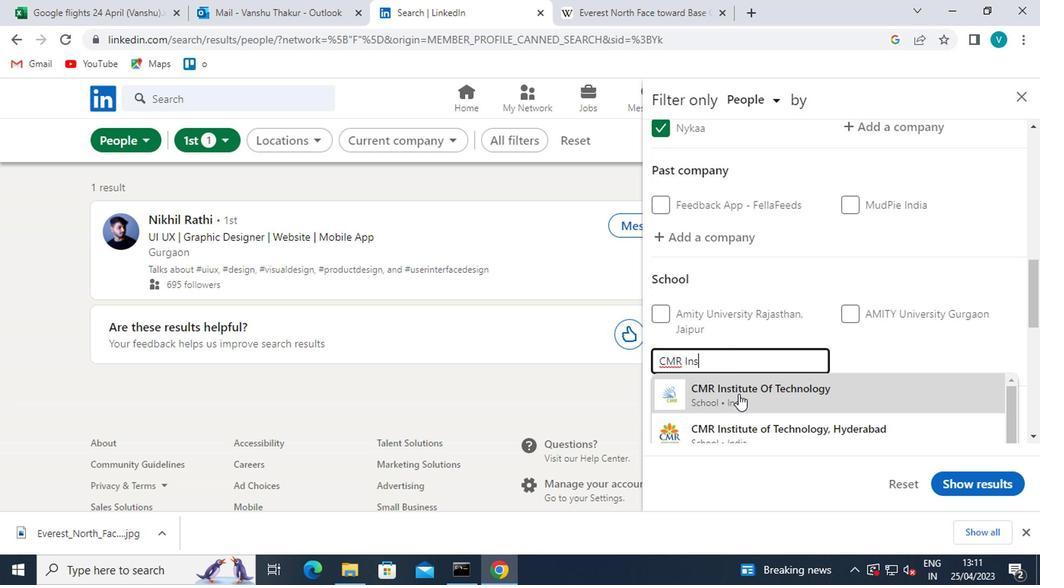 
Action: Mouse pressed left at (736, 392)
Screenshot: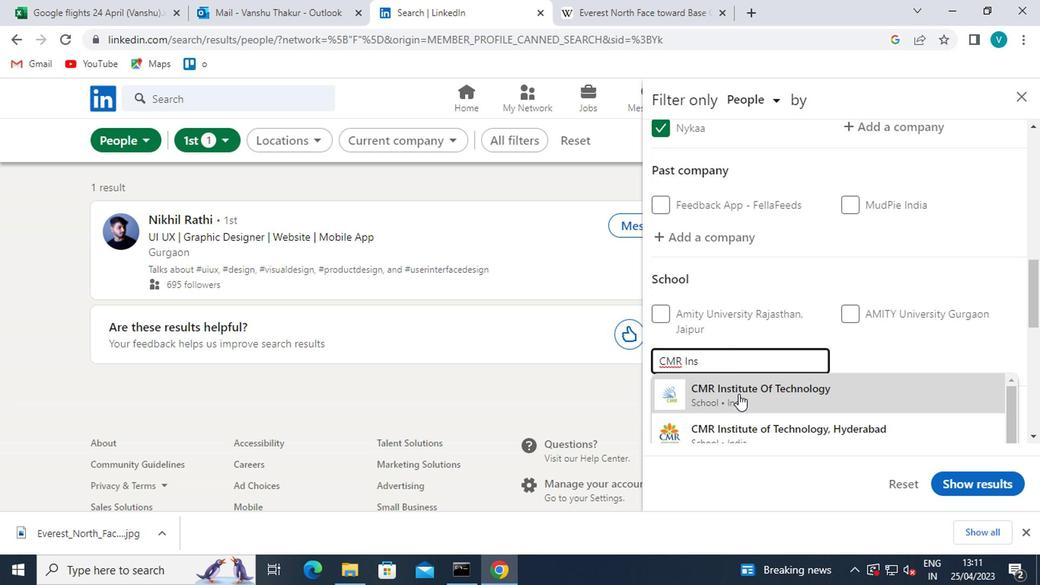 
Action: Mouse moved to (659, 314)
Screenshot: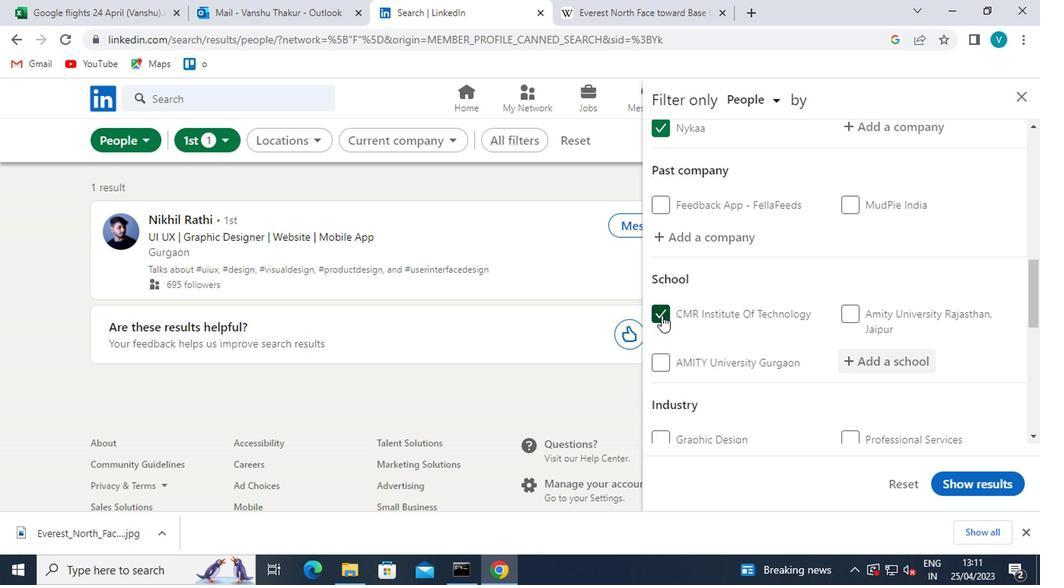 
Action: Mouse pressed left at (659, 314)
Screenshot: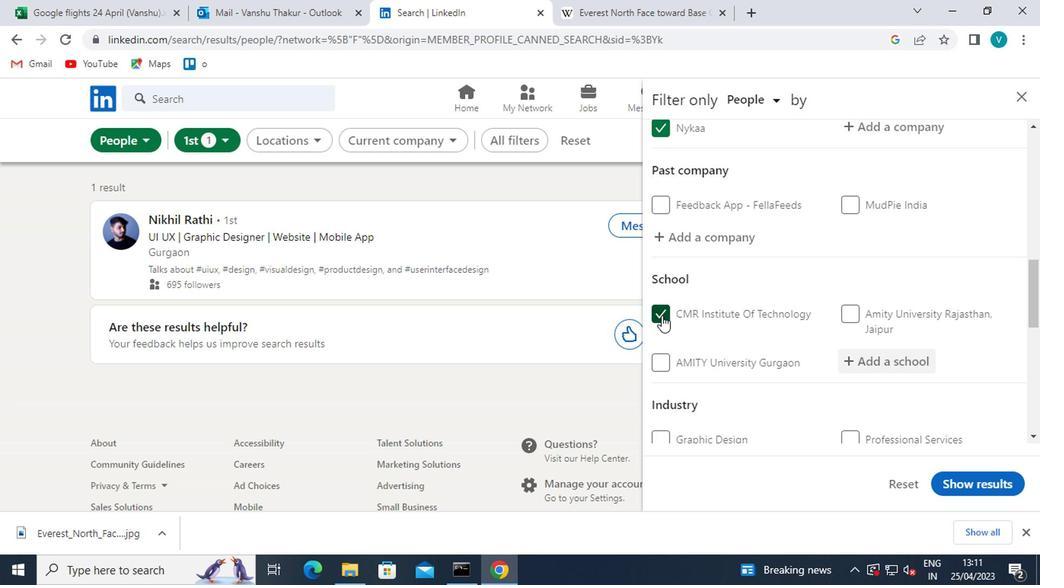 
Action: Mouse moved to (878, 360)
Screenshot: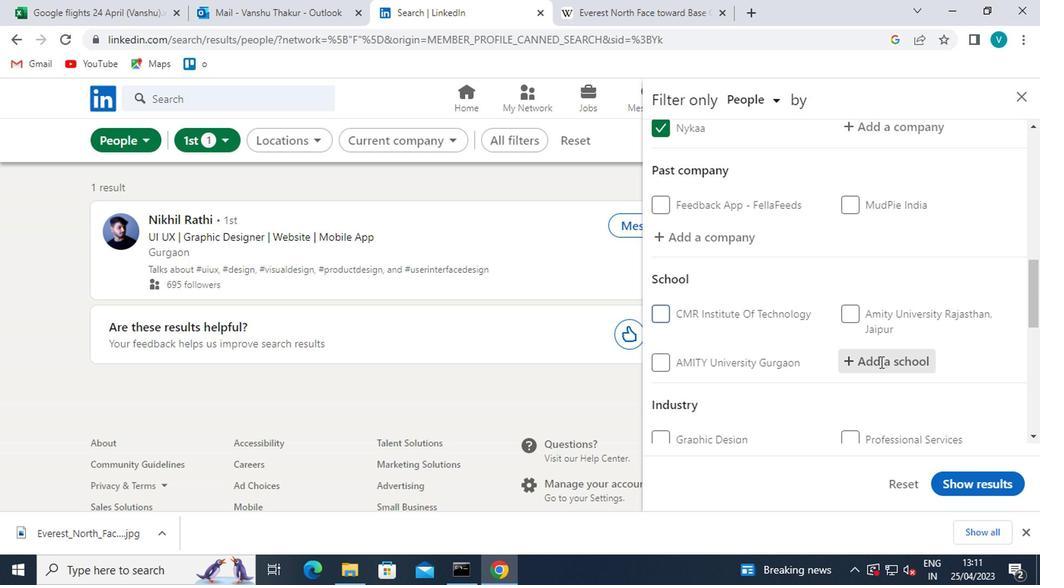 
Action: Mouse pressed left at (878, 360)
Screenshot: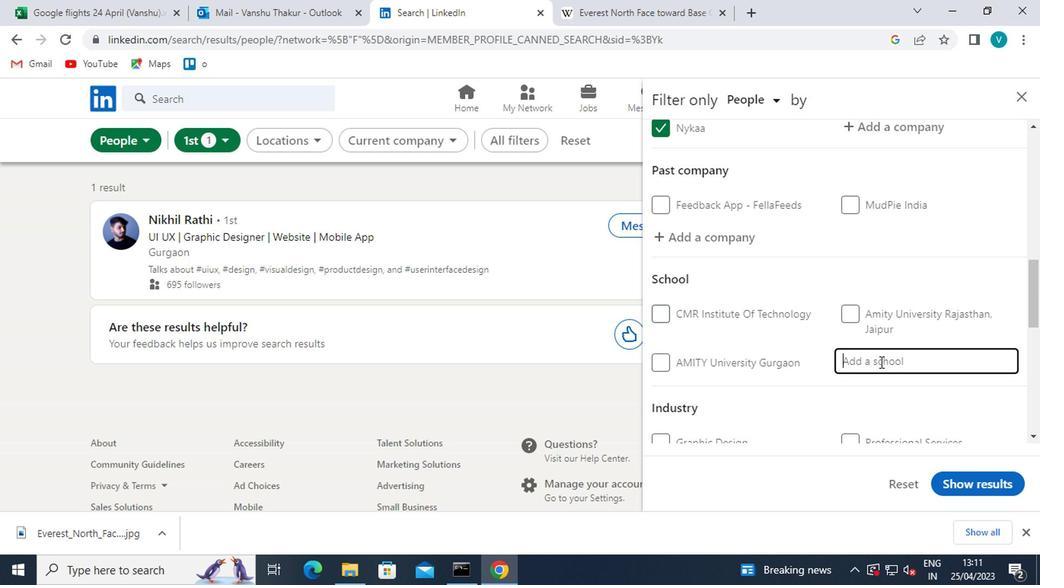 
Action: Mouse moved to (876, 360)
Screenshot: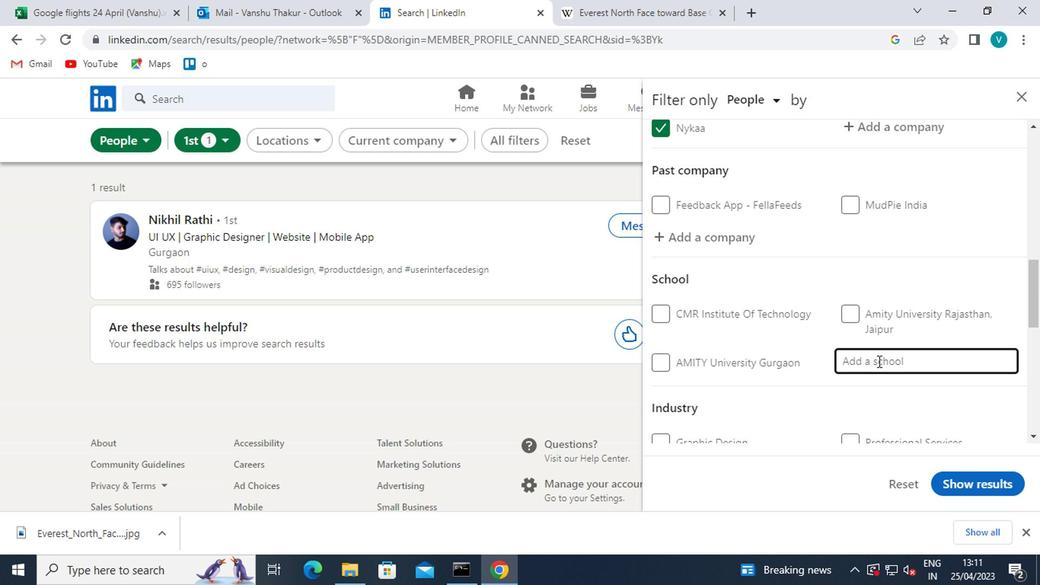 
Action: Key pressed <Key.shift>CMR<Key.space><Key.shift><Key.shift><Key.shift><Key.shift><Key.shift><Key.shift><Key.shift>IN
Screenshot: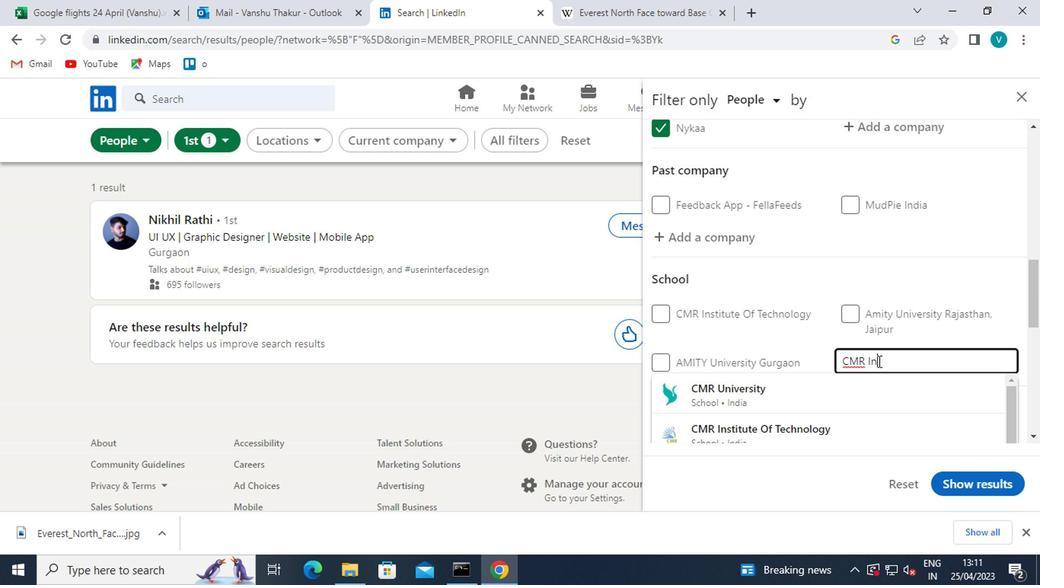 
Action: Mouse moved to (833, 434)
Screenshot: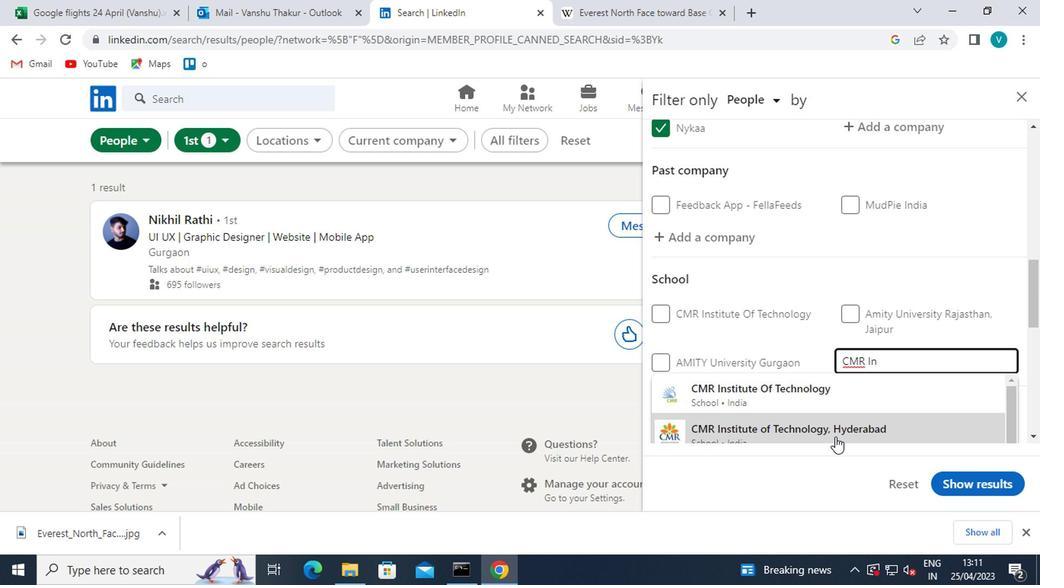 
Action: Mouse pressed left at (833, 434)
Screenshot: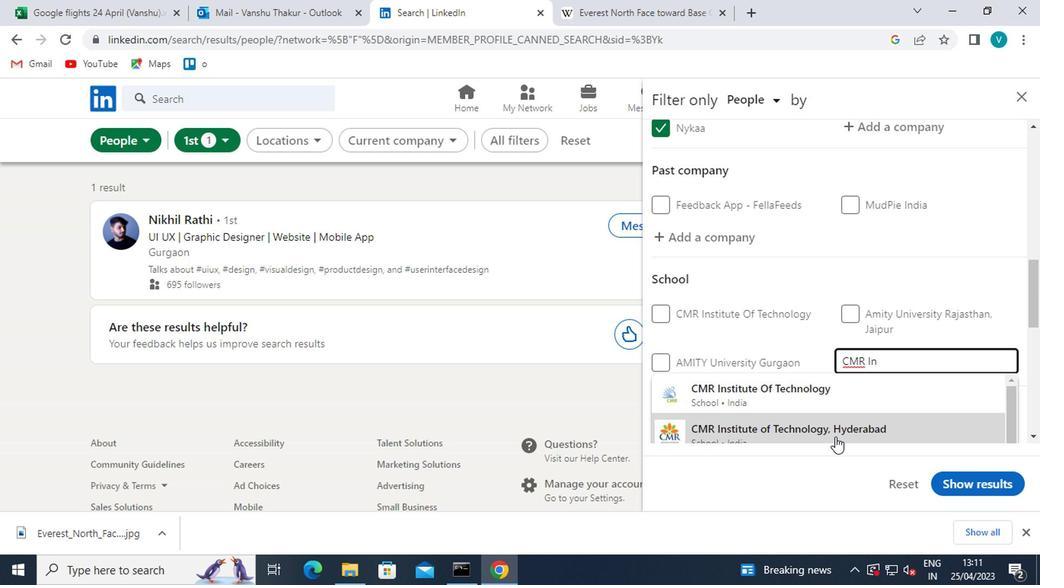 
Action: Mouse moved to (829, 403)
Screenshot: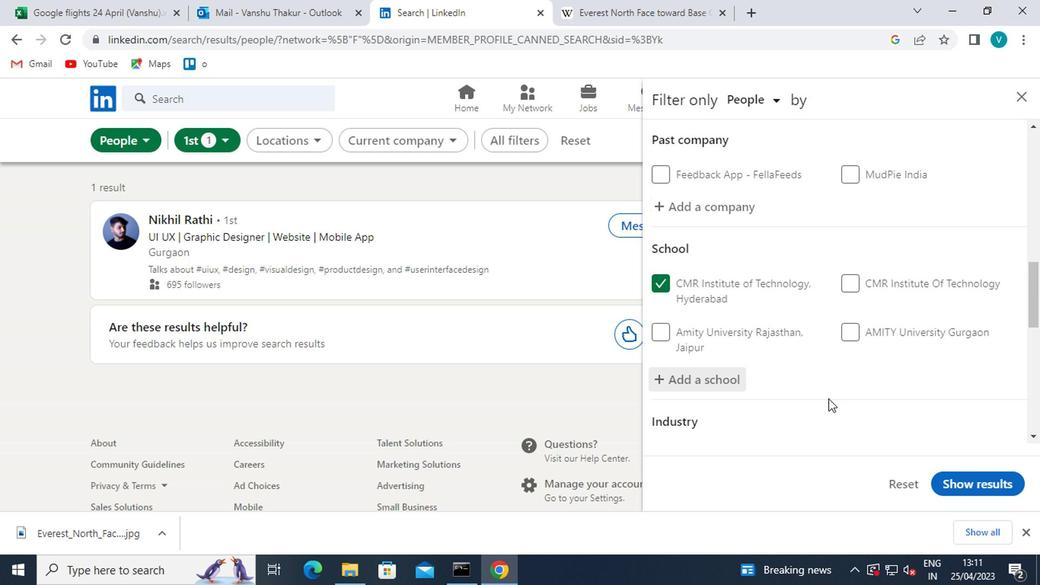 
Action: Mouse scrolled (829, 403) with delta (0, 0)
Screenshot: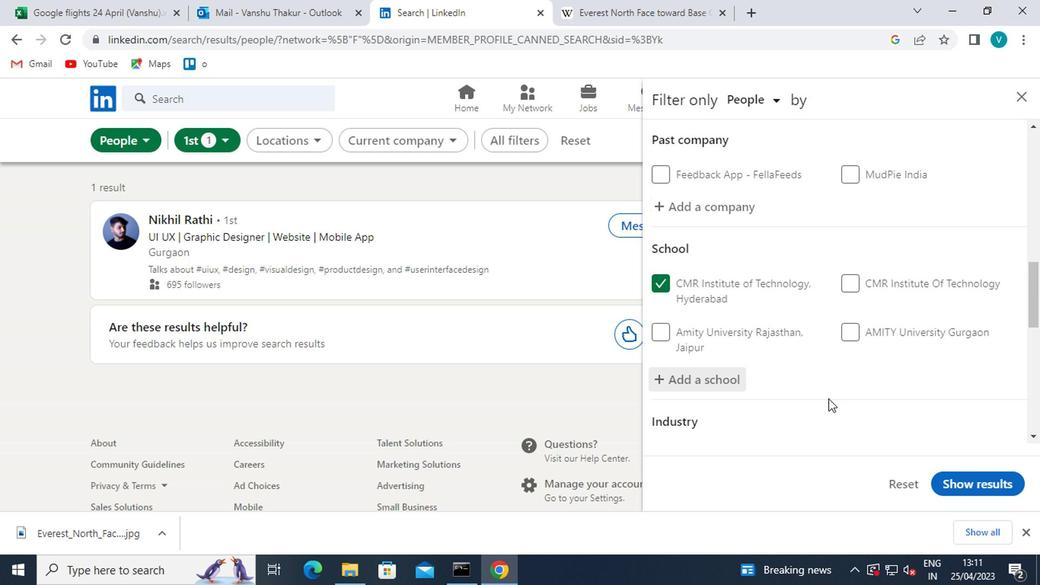 
Action: Mouse moved to (824, 393)
Screenshot: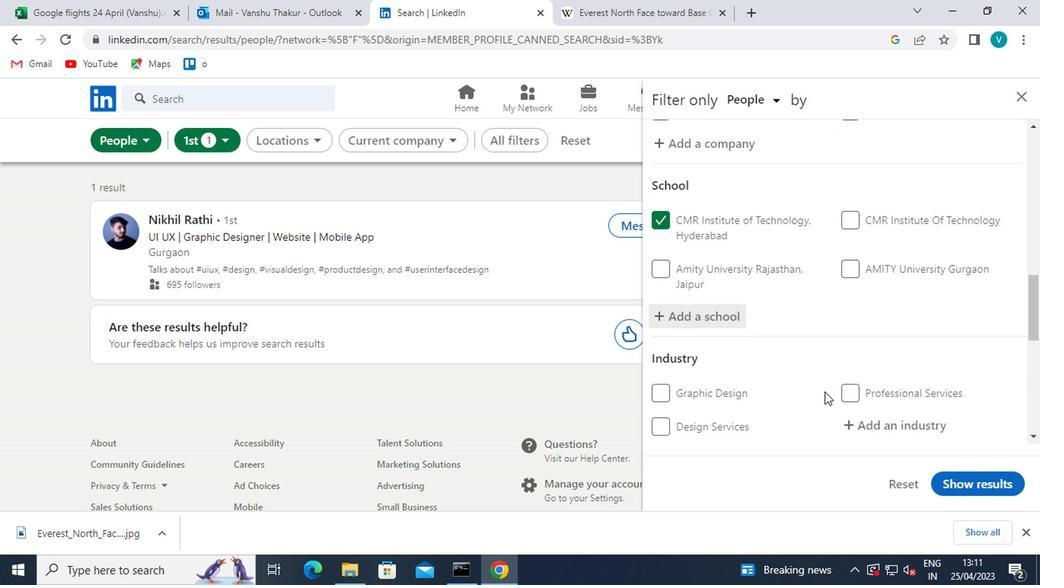 
Action: Mouse scrolled (824, 393) with delta (0, 0)
Screenshot: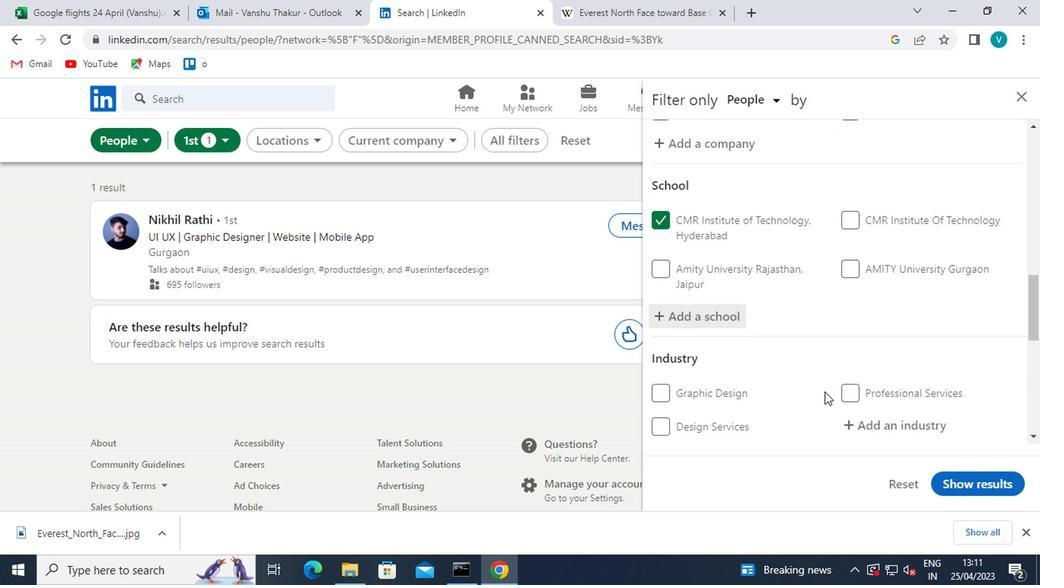 
Action: Mouse moved to (869, 365)
Screenshot: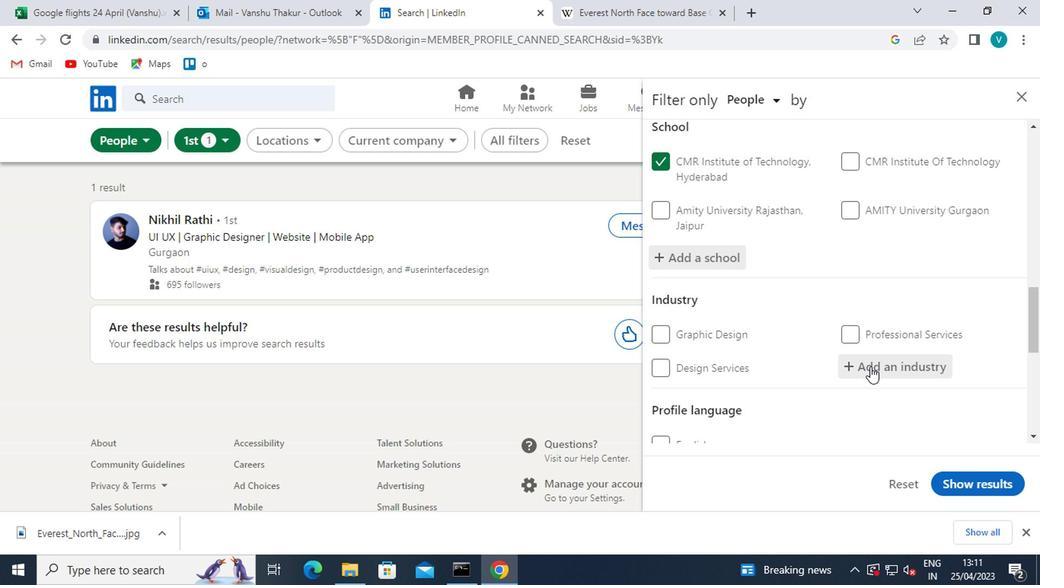 
Action: Mouse pressed left at (869, 365)
Screenshot: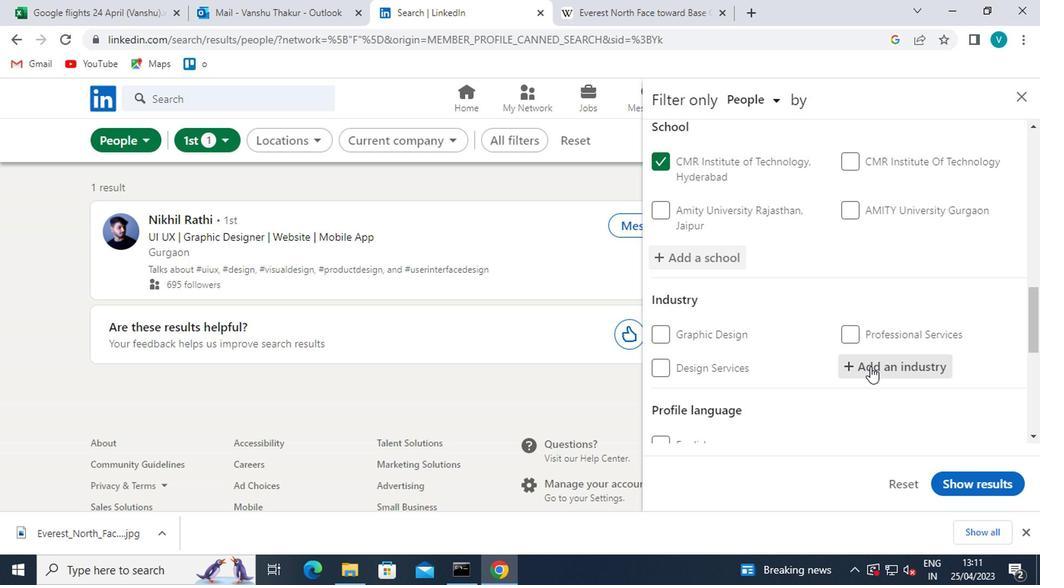 
Action: Key pressed <Key.shift>RETAIL<Key.space><Key.shift>ART<Key.space>
Screenshot: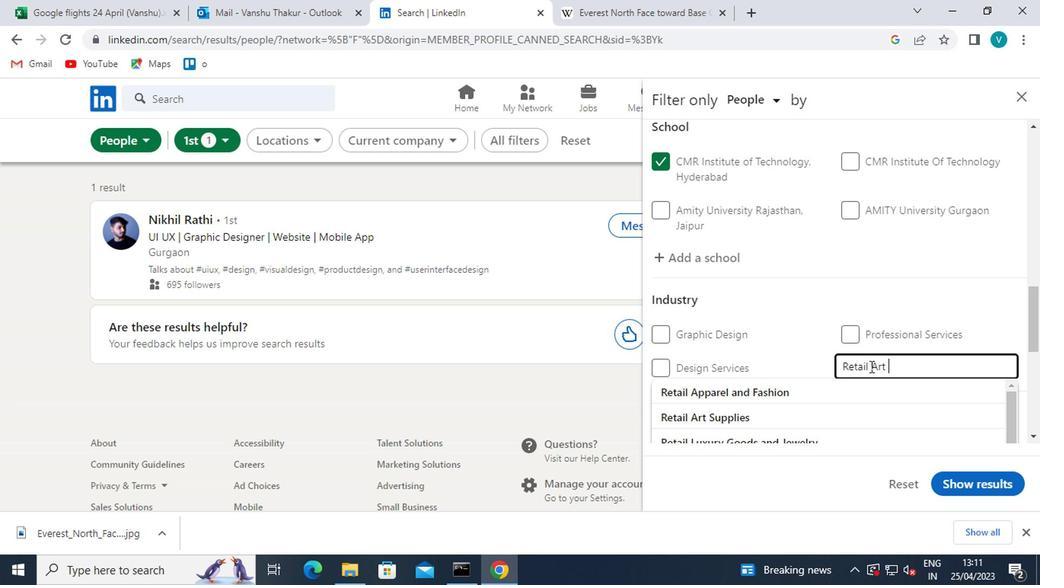 
Action: Mouse moved to (748, 409)
Screenshot: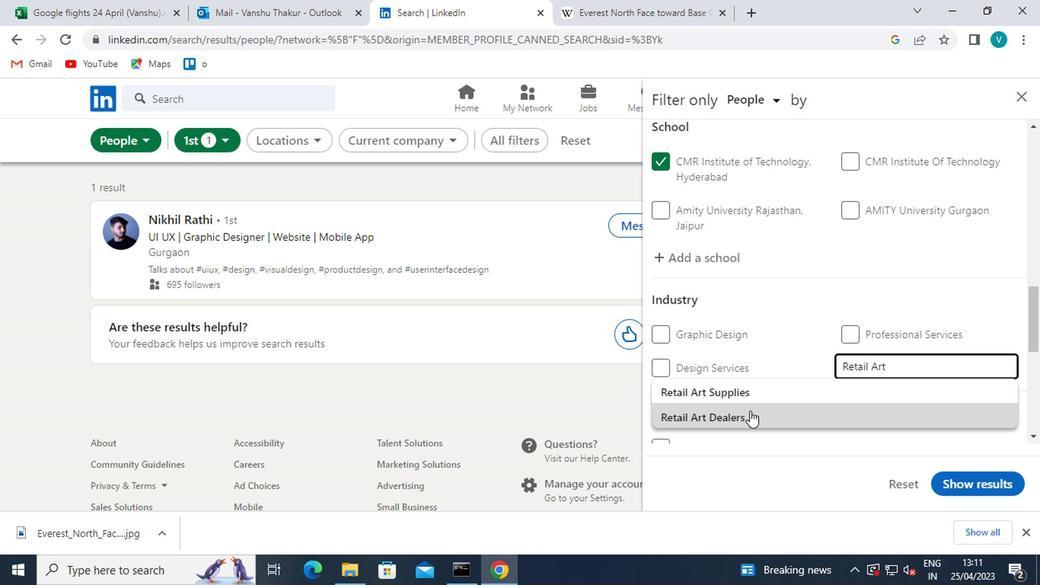 
Action: Mouse pressed left at (748, 409)
Screenshot: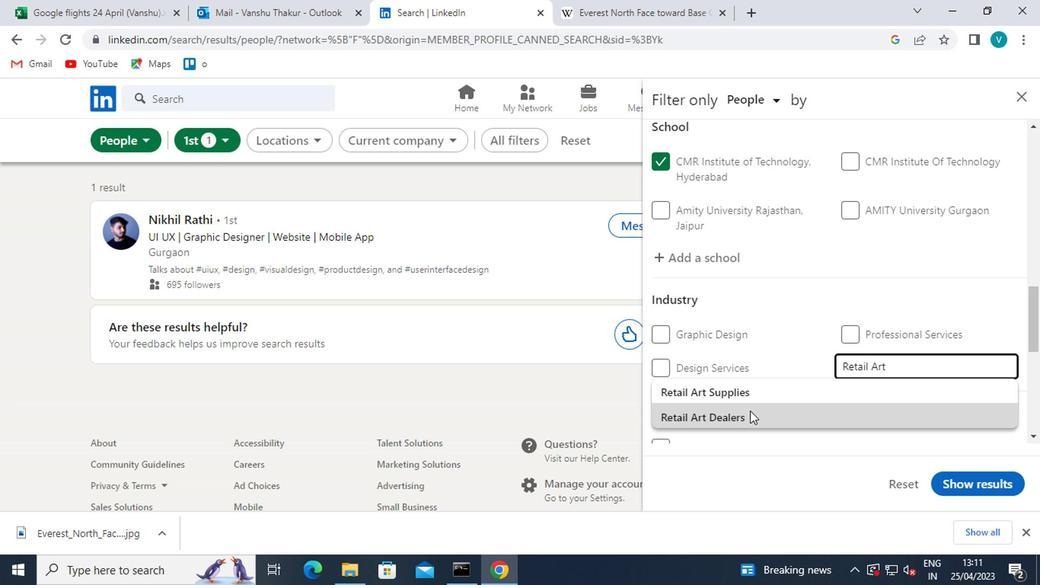 
Action: Mouse scrolled (748, 408) with delta (0, 0)
Screenshot: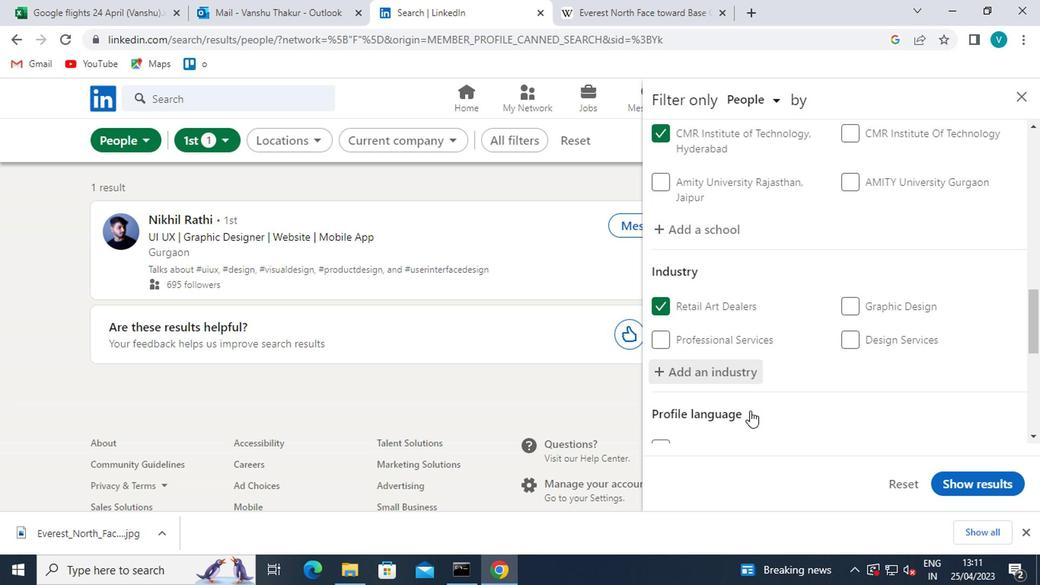 
Action: Mouse scrolled (748, 408) with delta (0, 0)
Screenshot: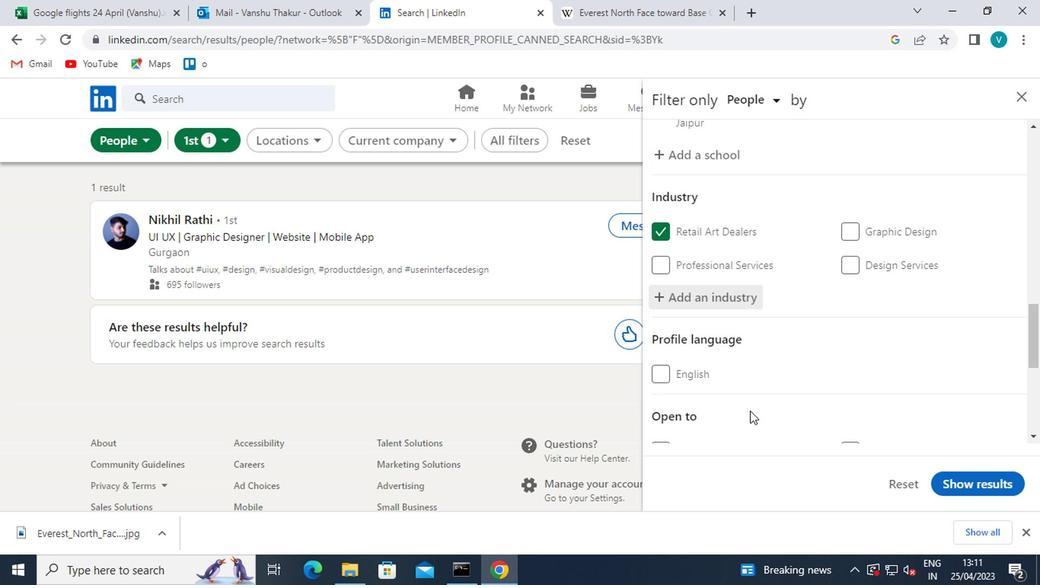 
Action: Mouse moved to (812, 350)
Screenshot: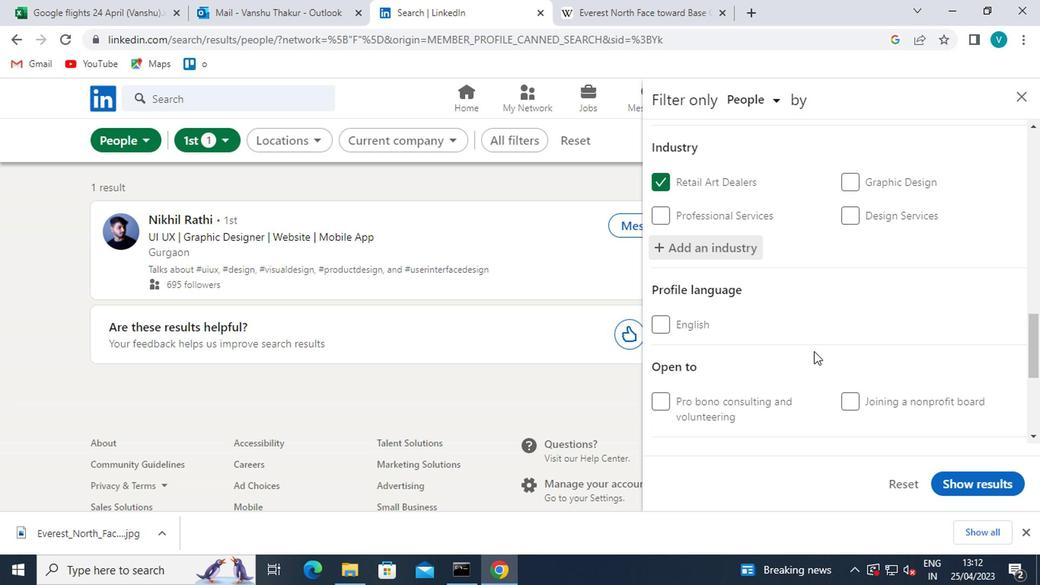 
Action: Mouse scrolled (812, 349) with delta (0, -1)
Screenshot: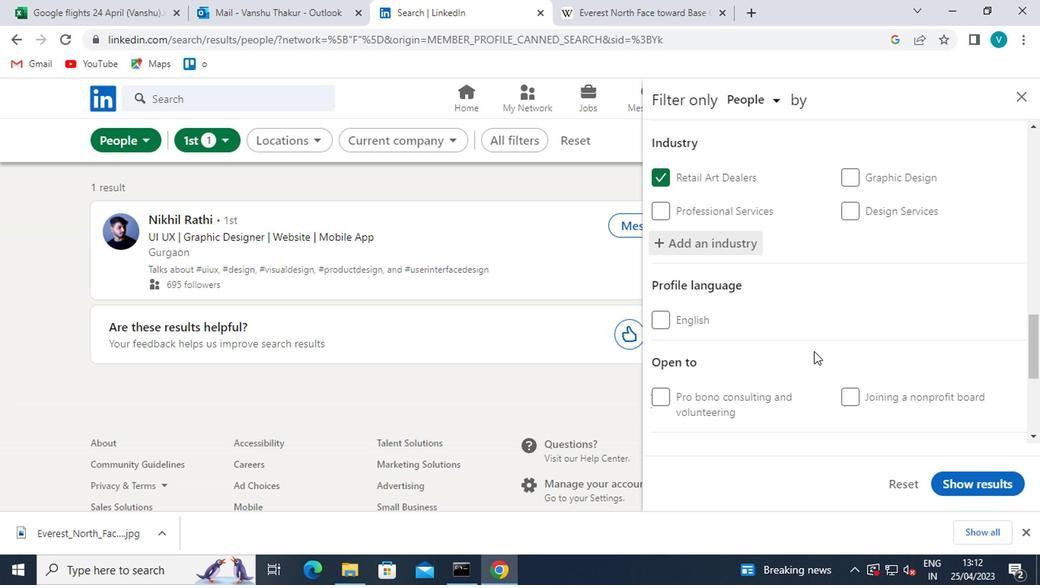 
Action: Mouse scrolled (812, 349) with delta (0, -1)
Screenshot: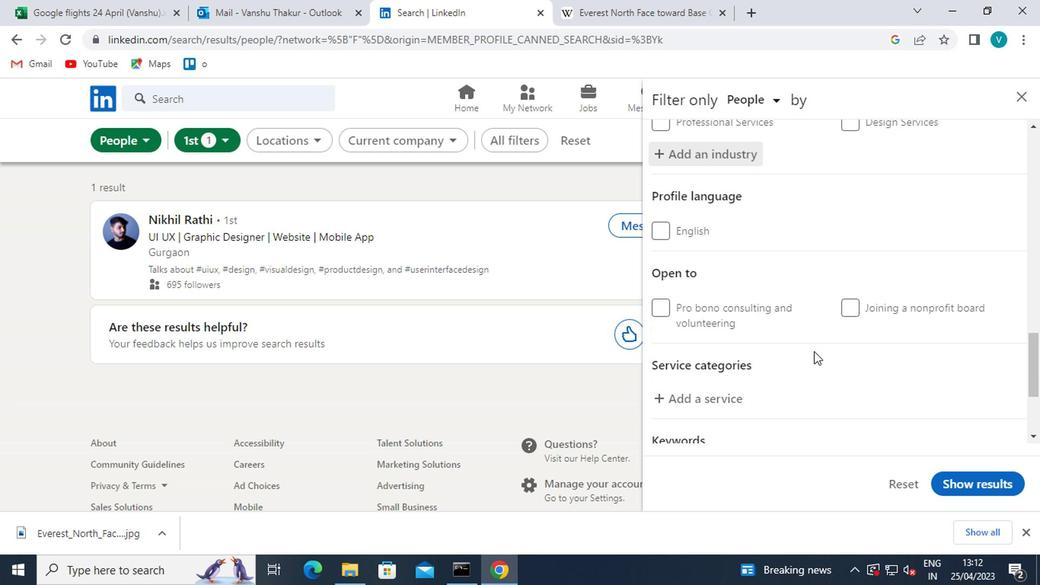 
Action: Mouse moved to (727, 314)
Screenshot: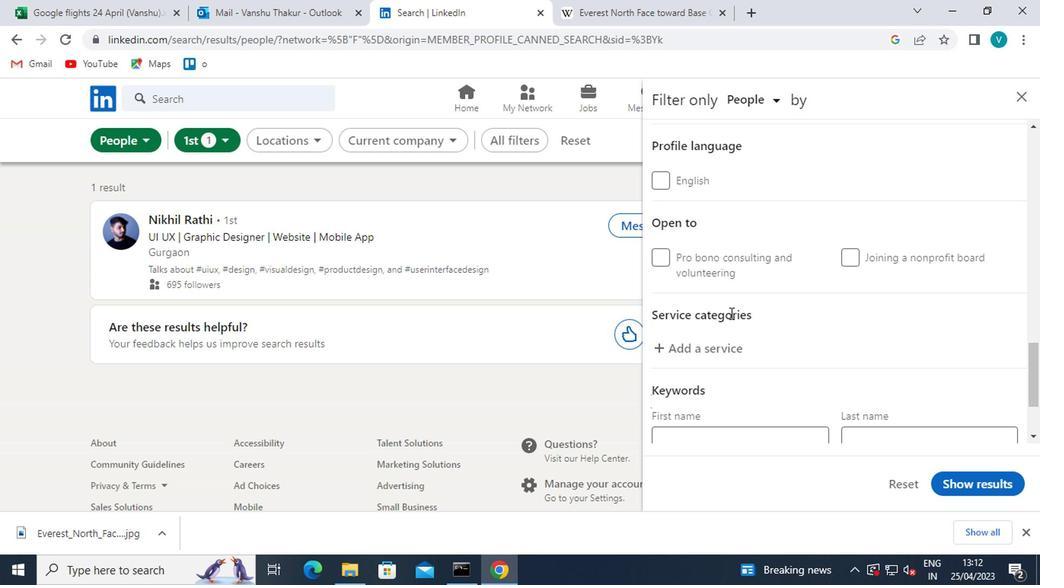 
Action: Mouse scrolled (727, 315) with delta (0, 1)
Screenshot: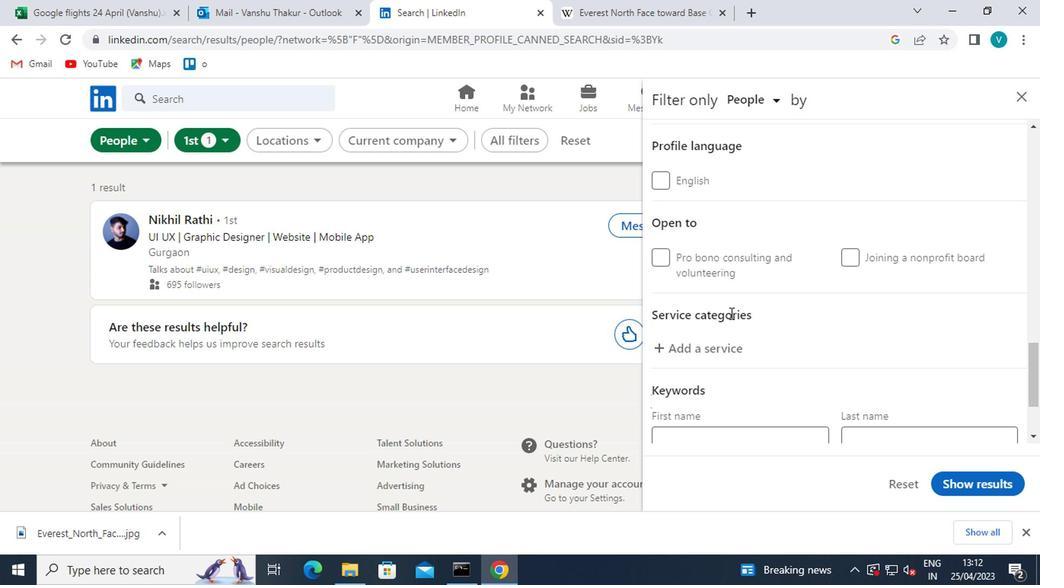 
Action: Mouse moved to (728, 312)
Screenshot: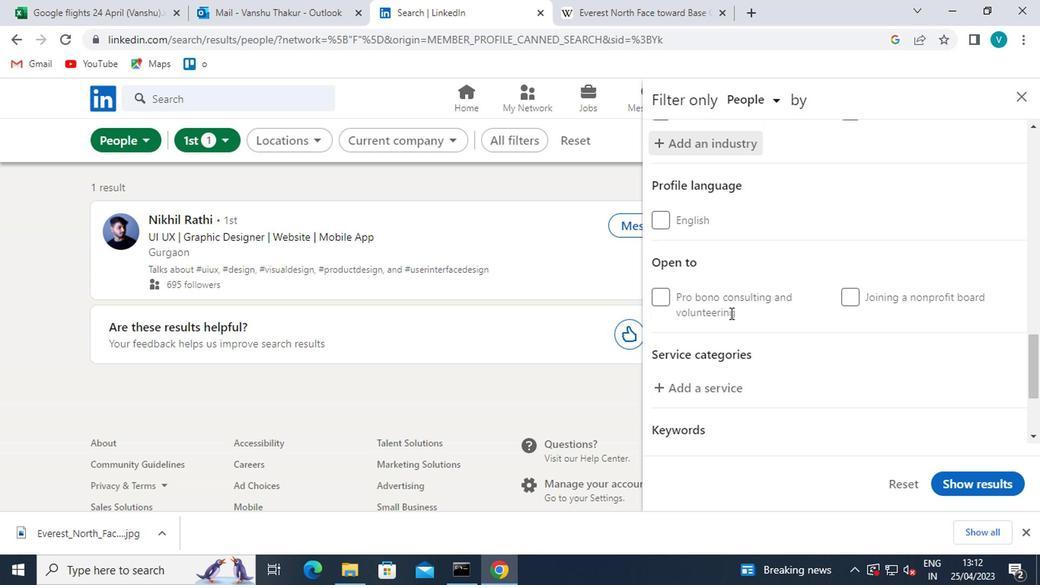 
Action: Mouse scrolled (728, 313) with delta (0, 0)
Screenshot: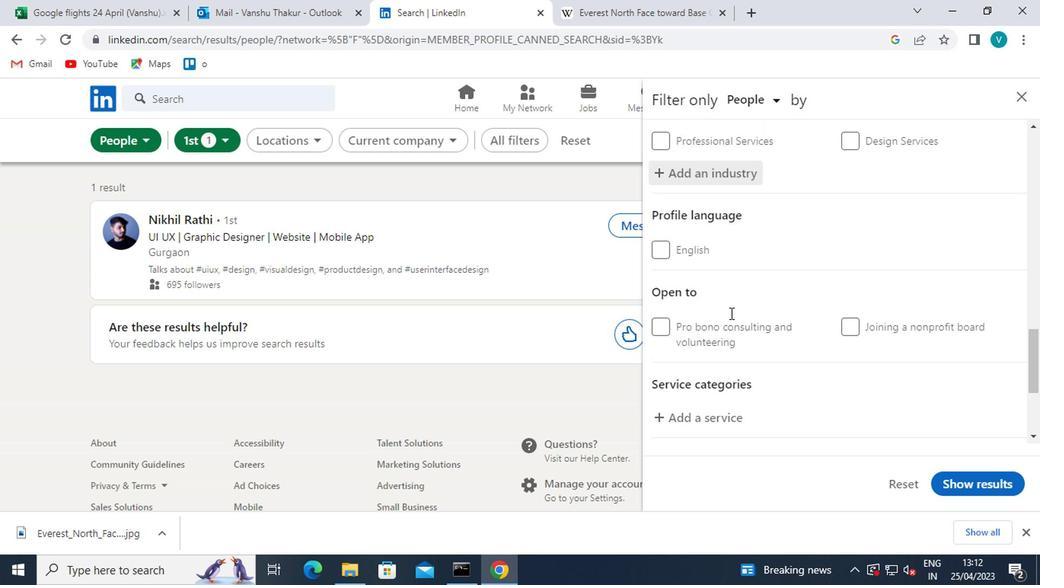 
Action: Mouse scrolled (728, 312) with delta (0, 0)
Screenshot: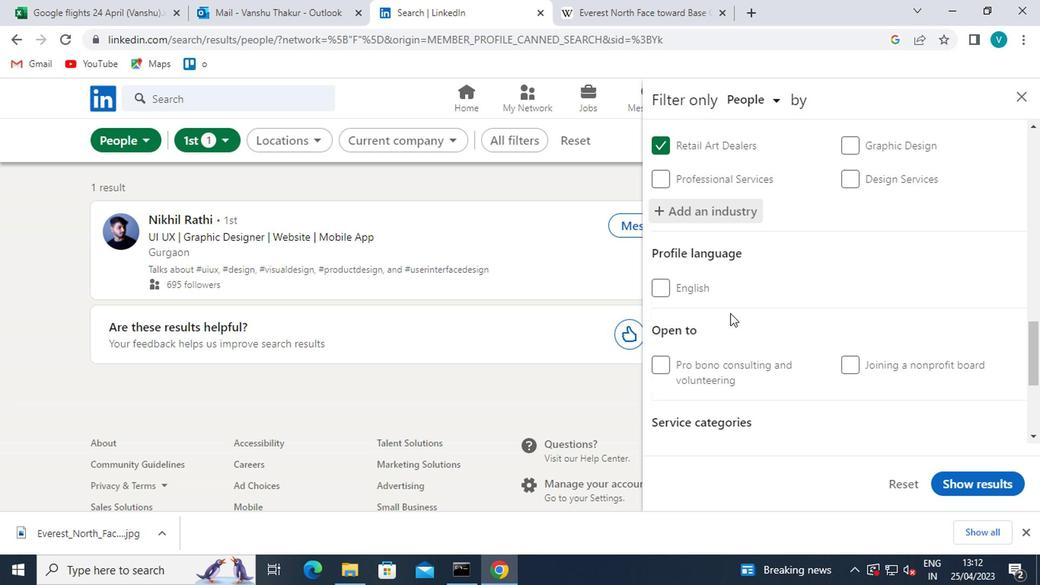 
Action: Mouse moved to (707, 408)
Screenshot: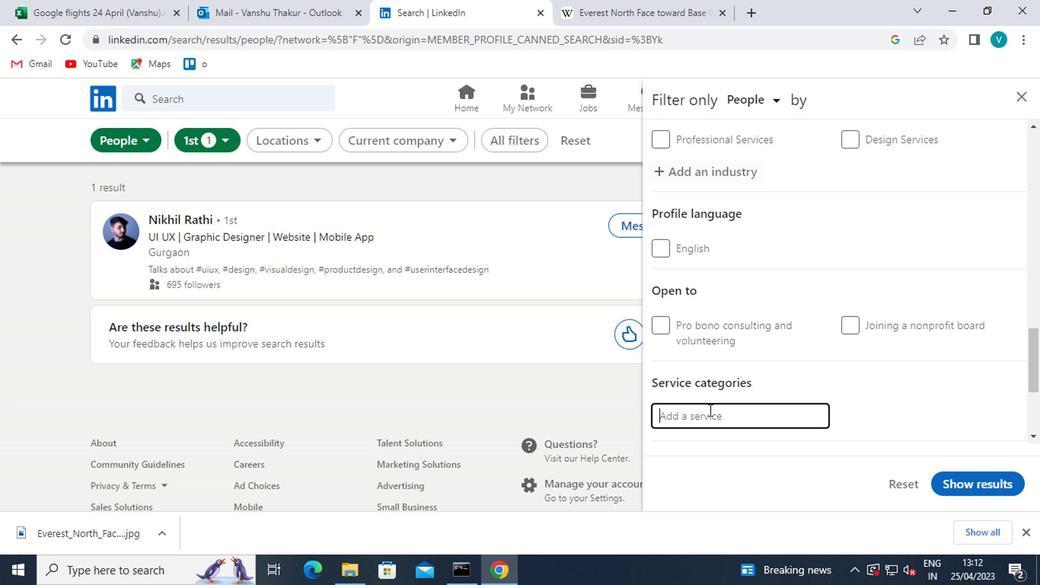 
Action: Mouse pressed left at (707, 408)
Screenshot: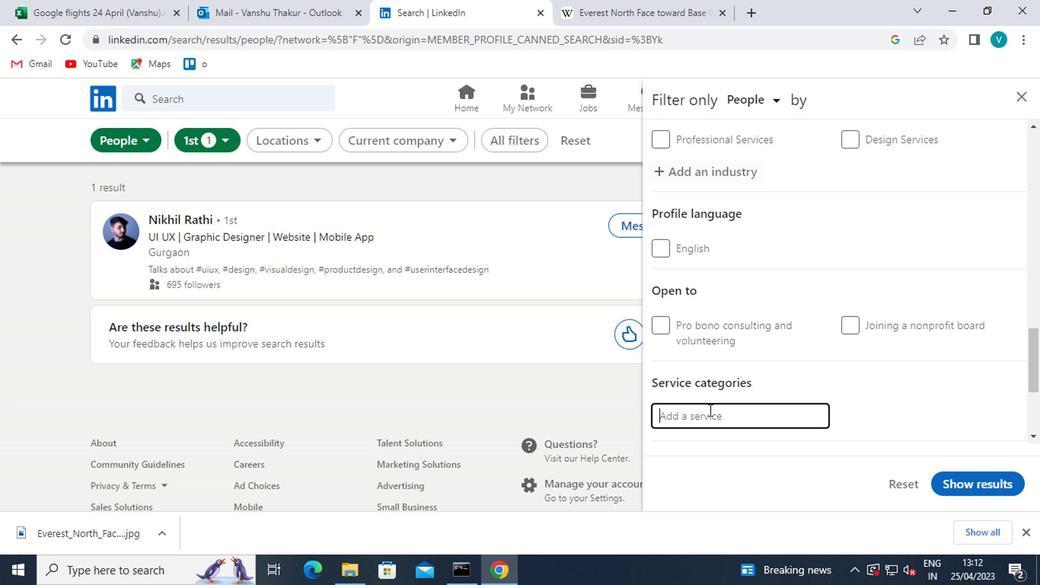 
Action: Key pressed <Key.shift>HEALTHCARE
Screenshot: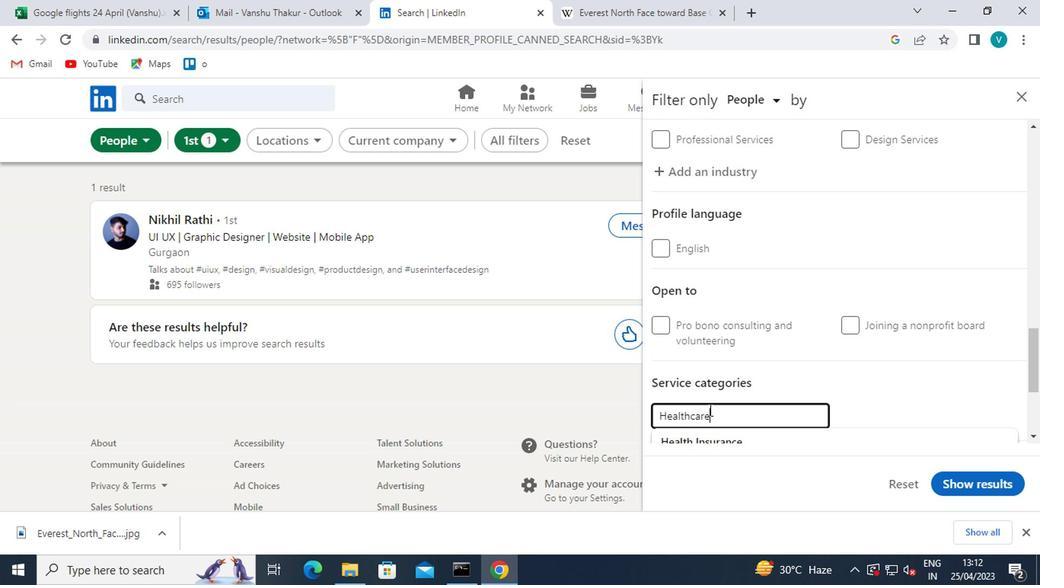 
Action: Mouse moved to (781, 409)
Screenshot: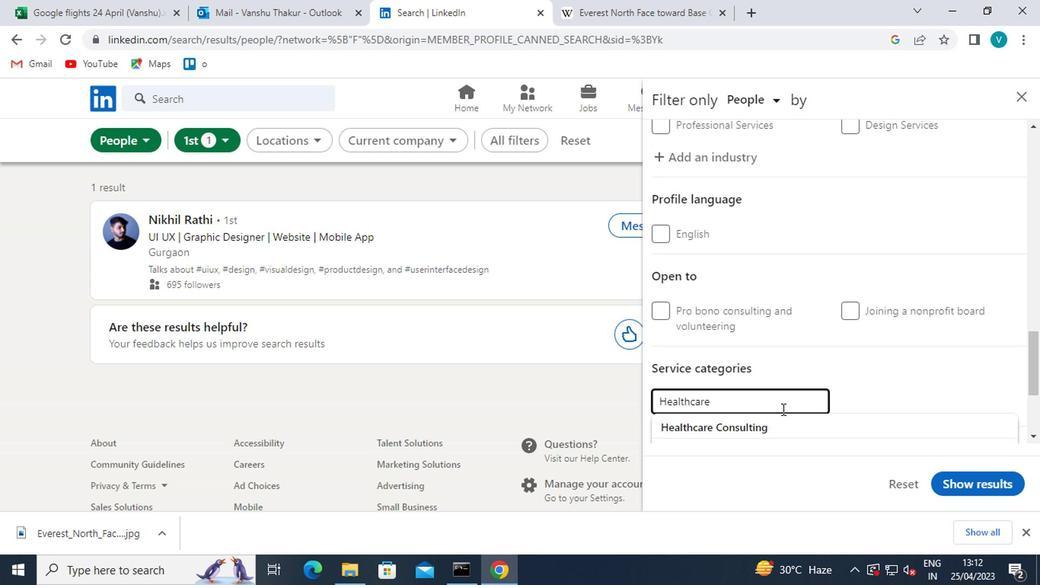 
Action: Mouse scrolled (781, 408) with delta (0, 0)
Screenshot: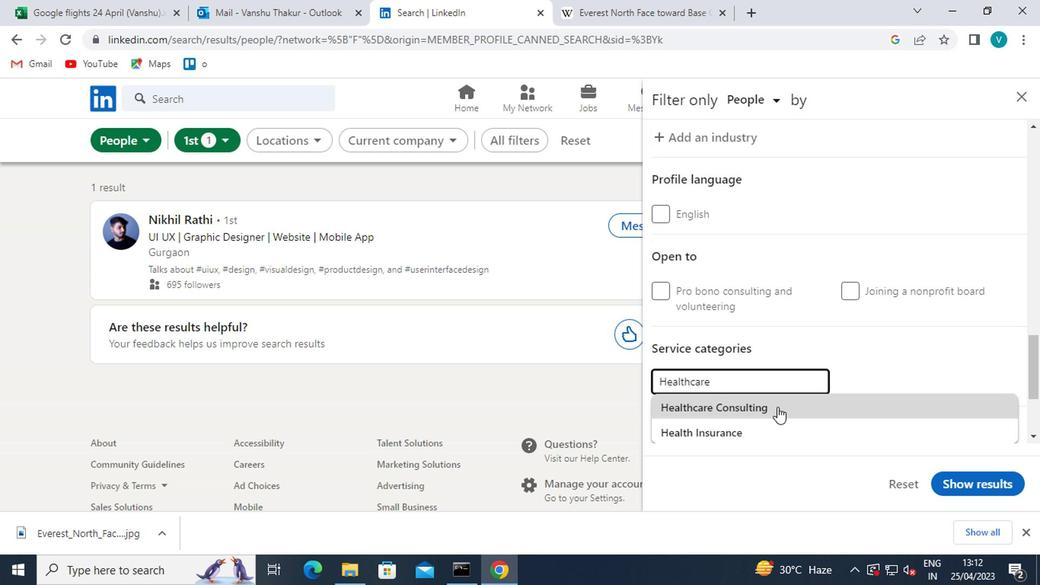 
Action: Mouse moved to (767, 367)
Screenshot: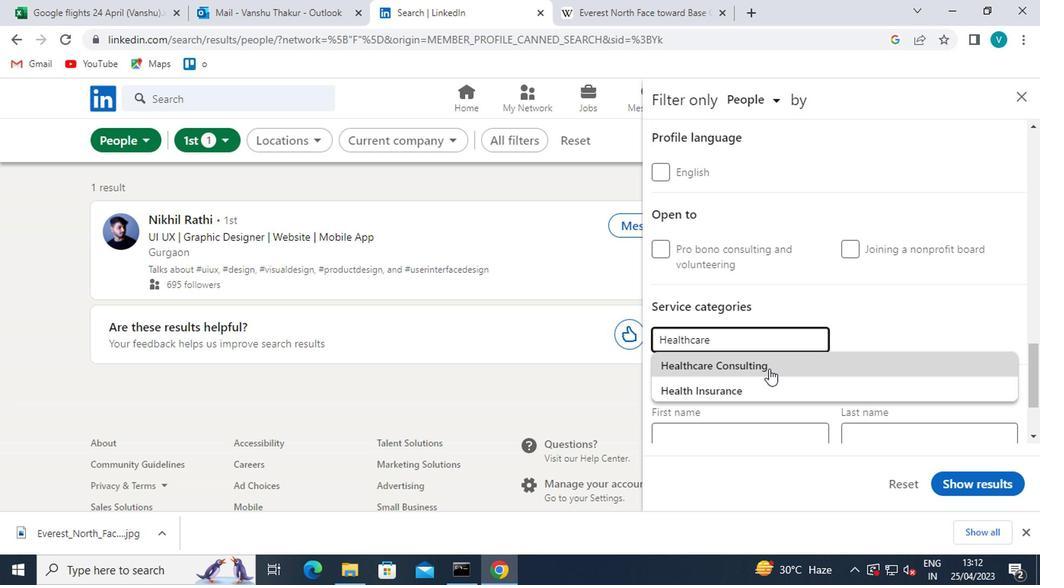 
Action: Mouse pressed left at (767, 367)
Screenshot: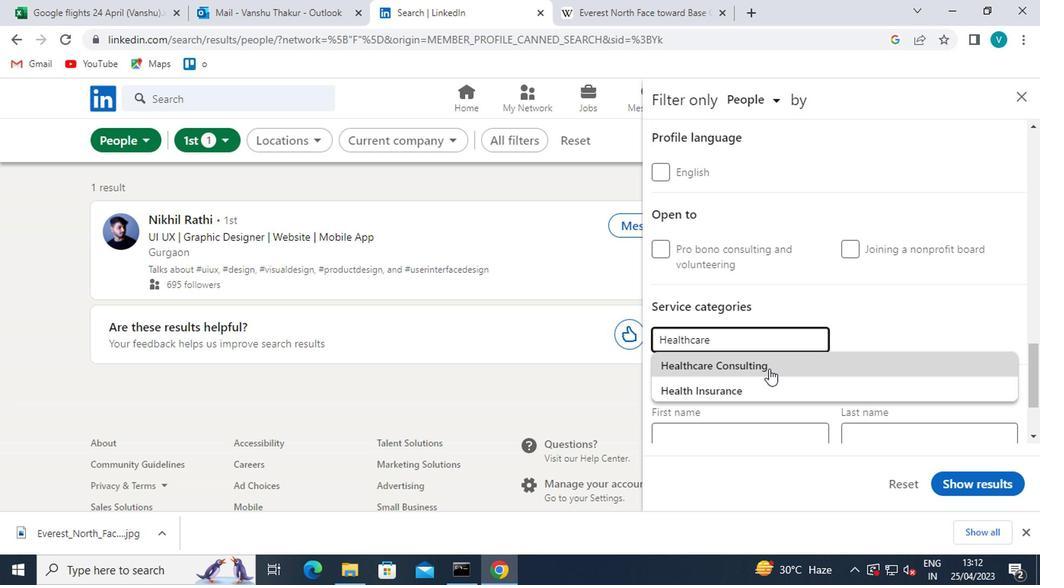 
Action: Mouse moved to (761, 366)
Screenshot: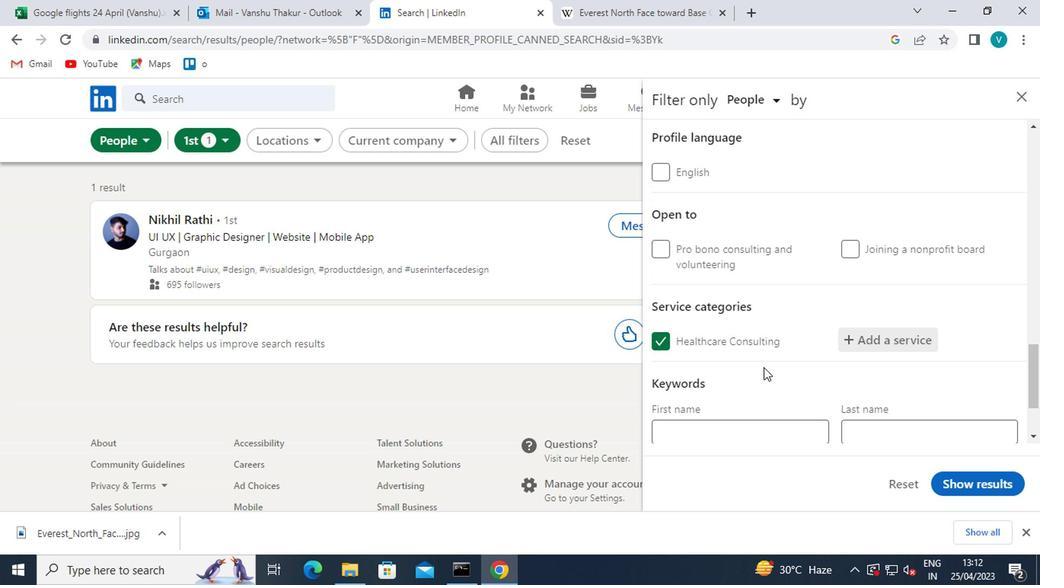 
Action: Mouse scrolled (761, 365) with delta (0, -1)
Screenshot: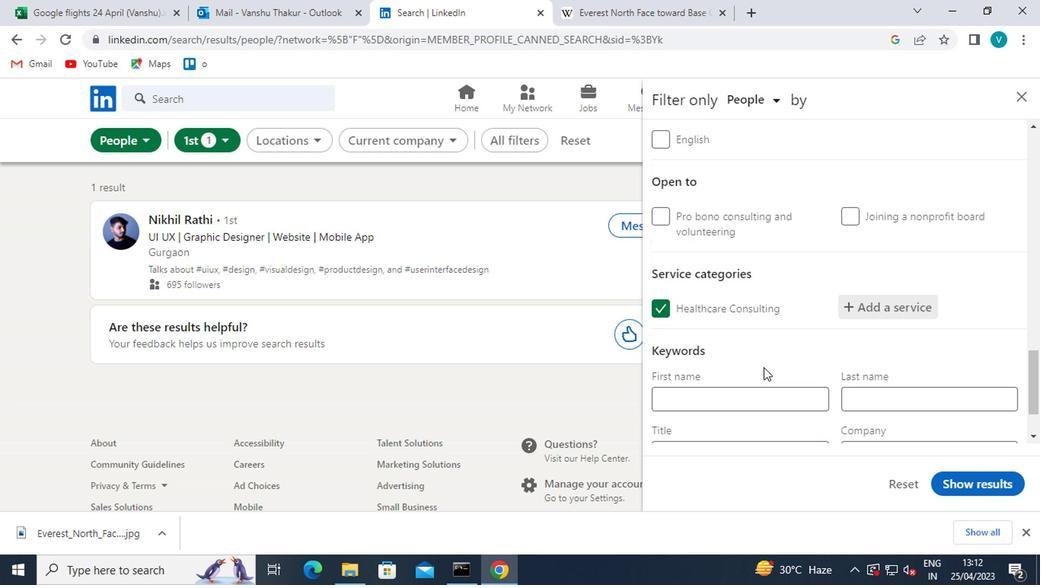 
Action: Mouse moved to (761, 366)
Screenshot: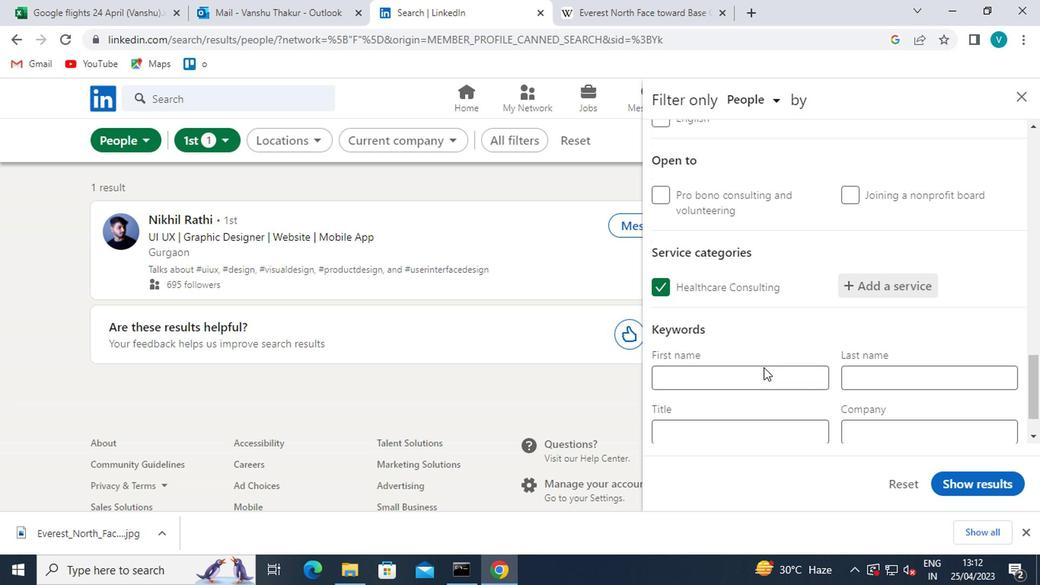 
Action: Mouse scrolled (761, 365) with delta (0, -1)
Screenshot: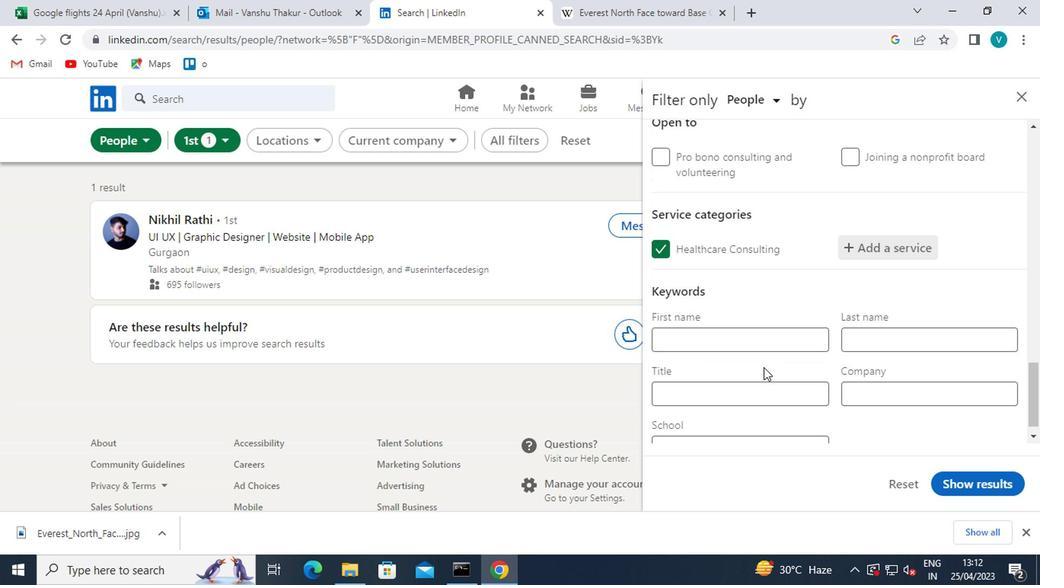 
Action: Mouse moved to (761, 366)
Screenshot: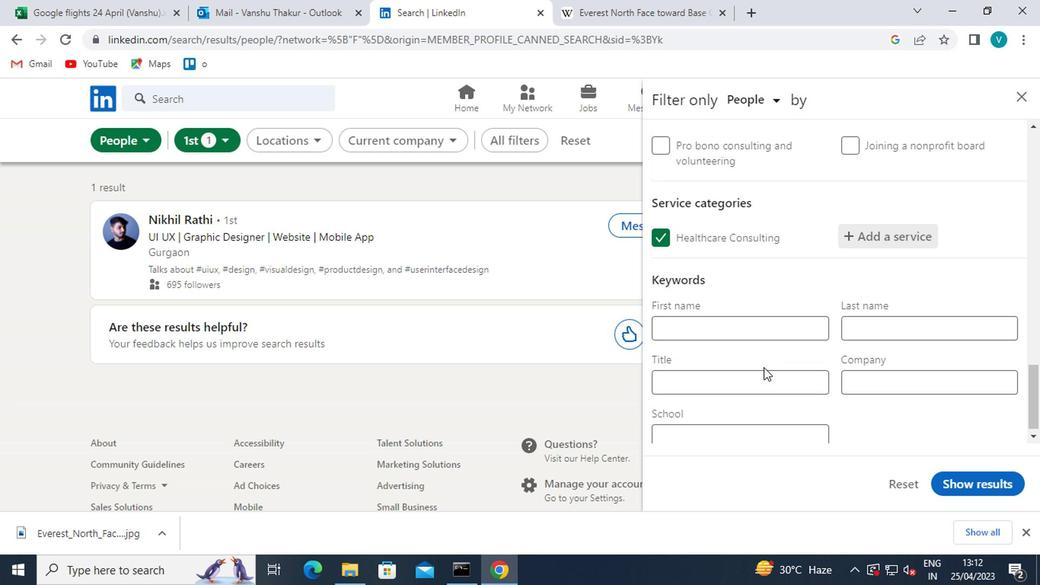 
Action: Mouse scrolled (761, 365) with delta (0, -1)
Screenshot: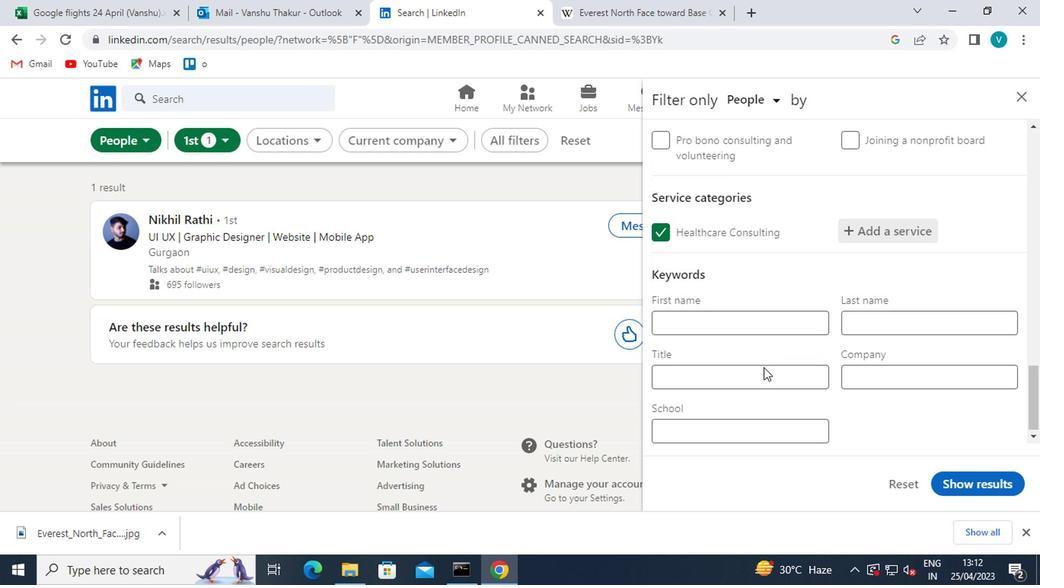 
Action: Mouse scrolled (761, 365) with delta (0, -1)
Screenshot: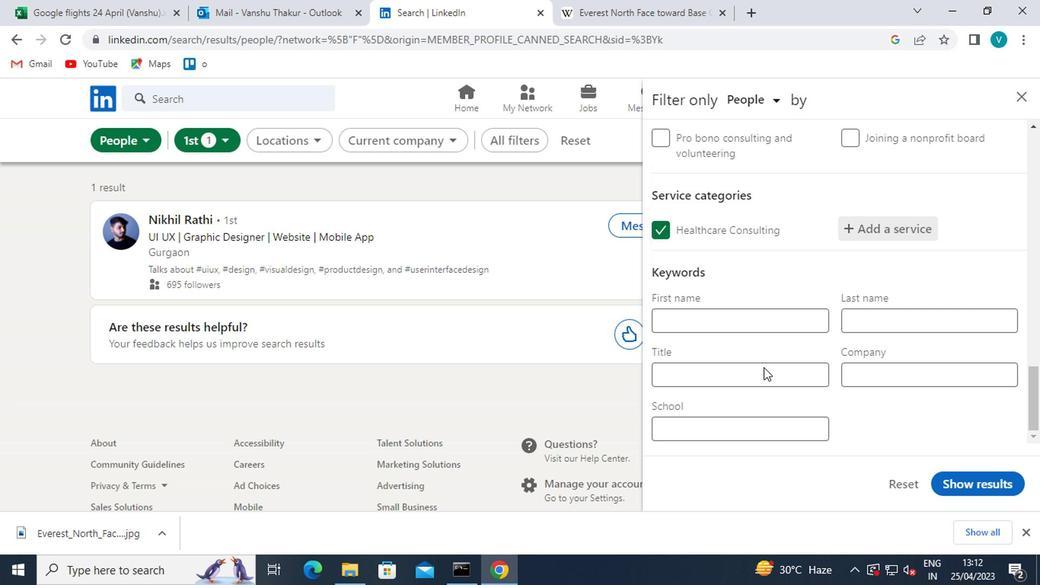 
Action: Mouse moved to (764, 370)
Screenshot: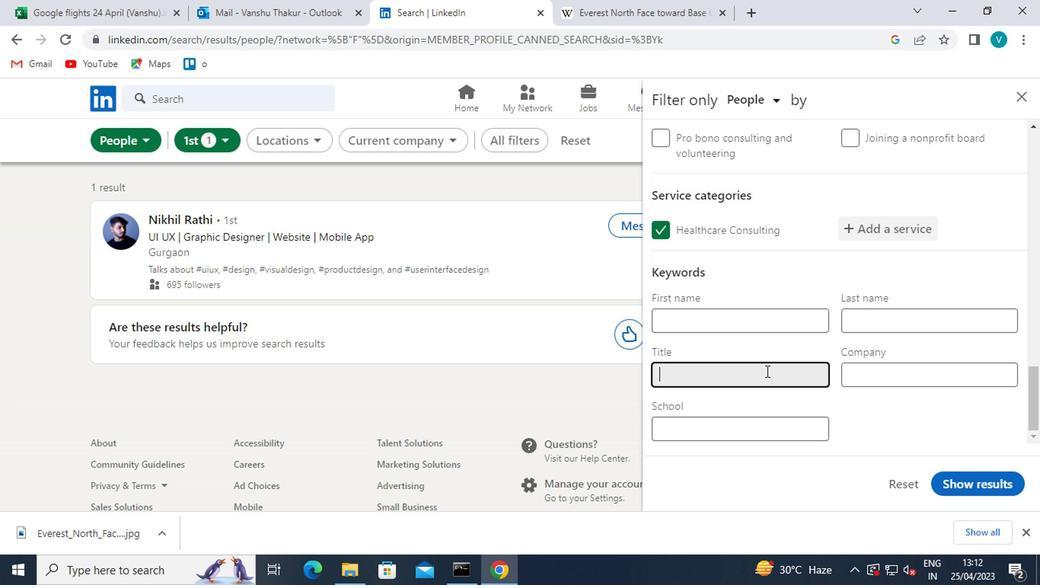 
Action: Mouse pressed left at (764, 370)
Screenshot: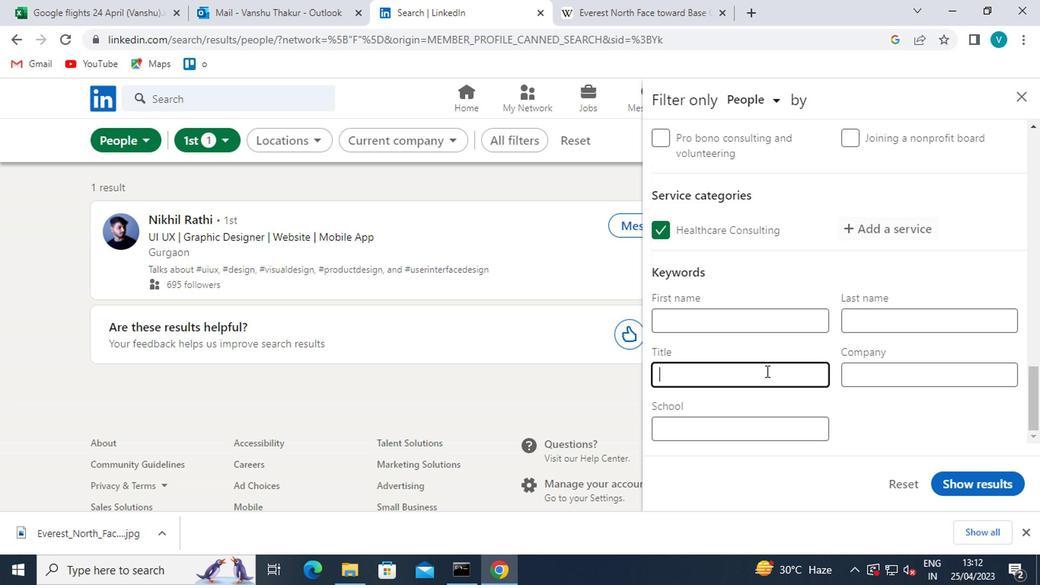 
Action: Mouse moved to (760, 367)
Screenshot: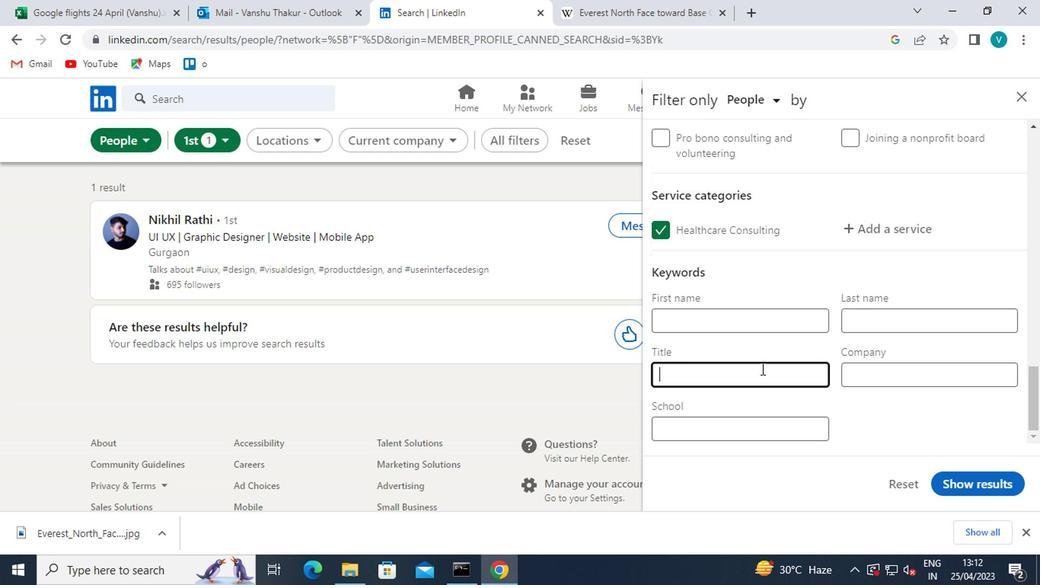 
Action: Key pressed <Key.shift>
Screenshot: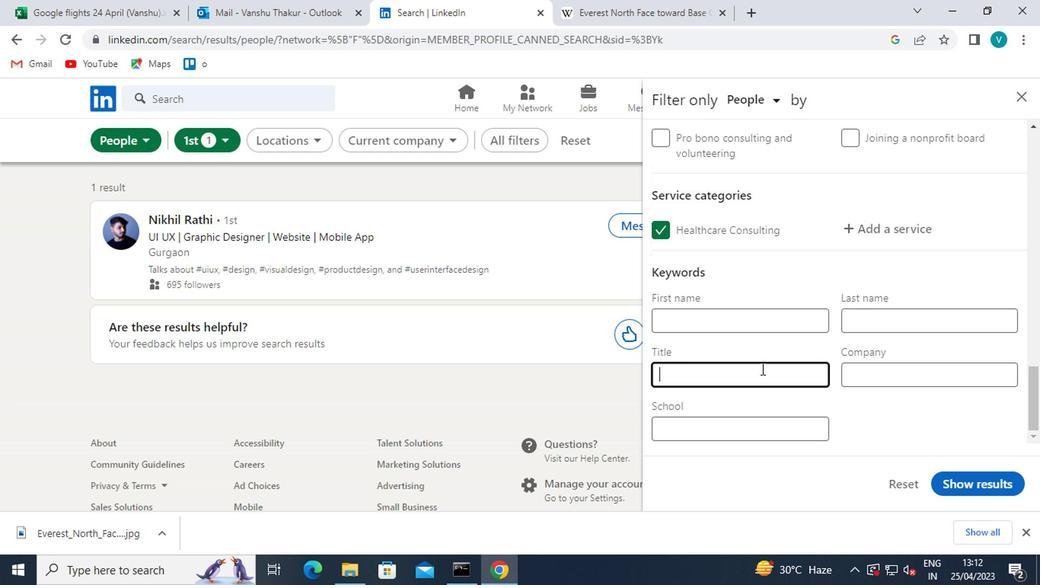 
Action: Mouse moved to (759, 367)
Screenshot: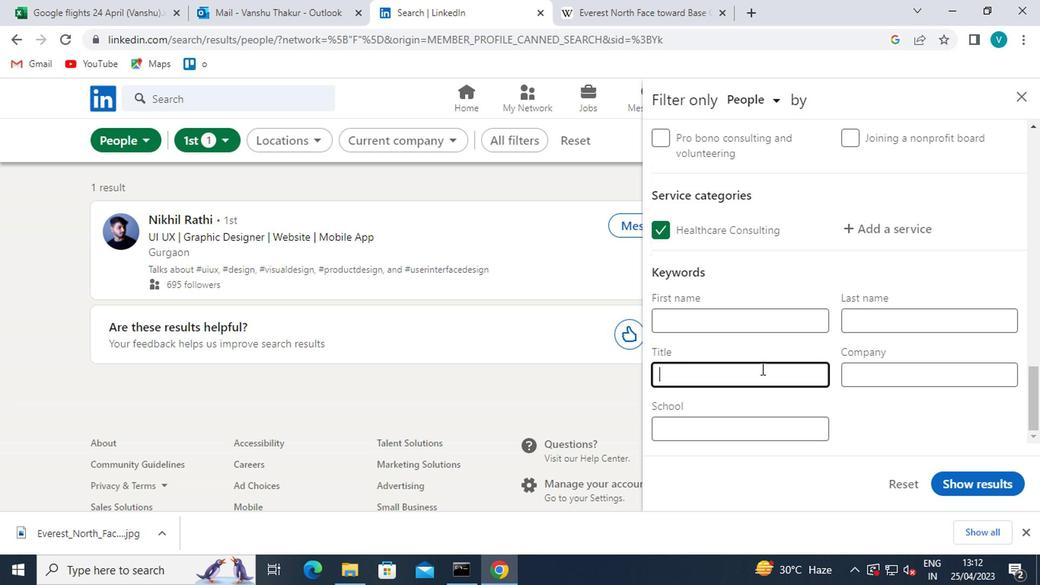 
Action: Key pressed BIOLOGIST
Screenshot: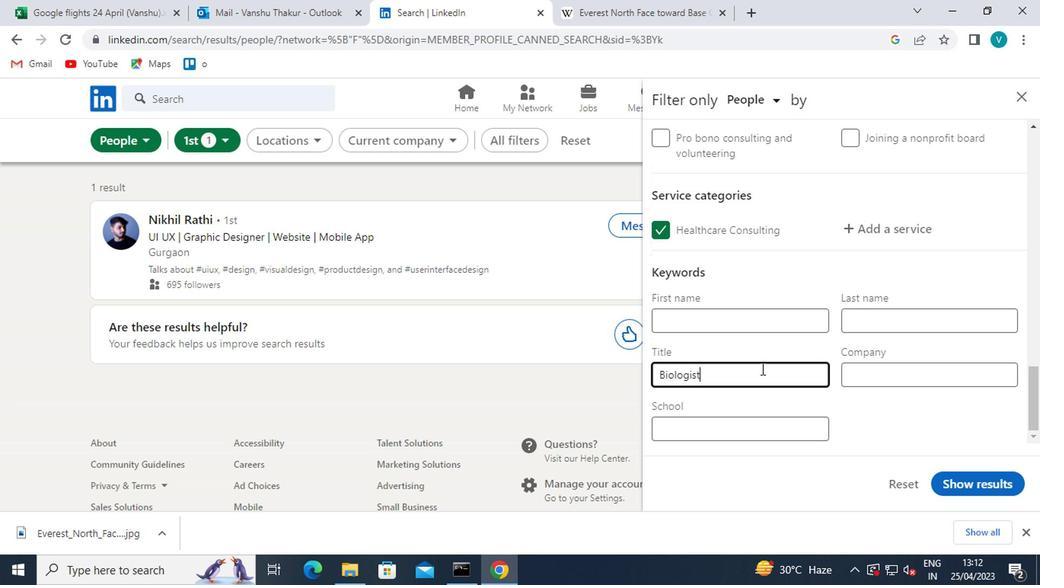 
Action: Mouse moved to (953, 475)
Screenshot: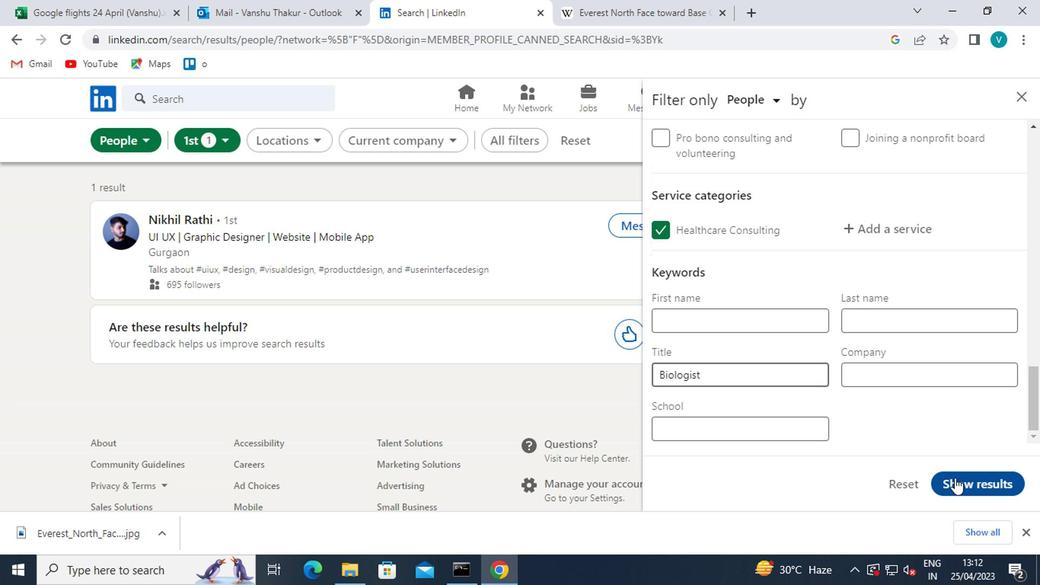 
Action: Mouse pressed left at (953, 475)
Screenshot: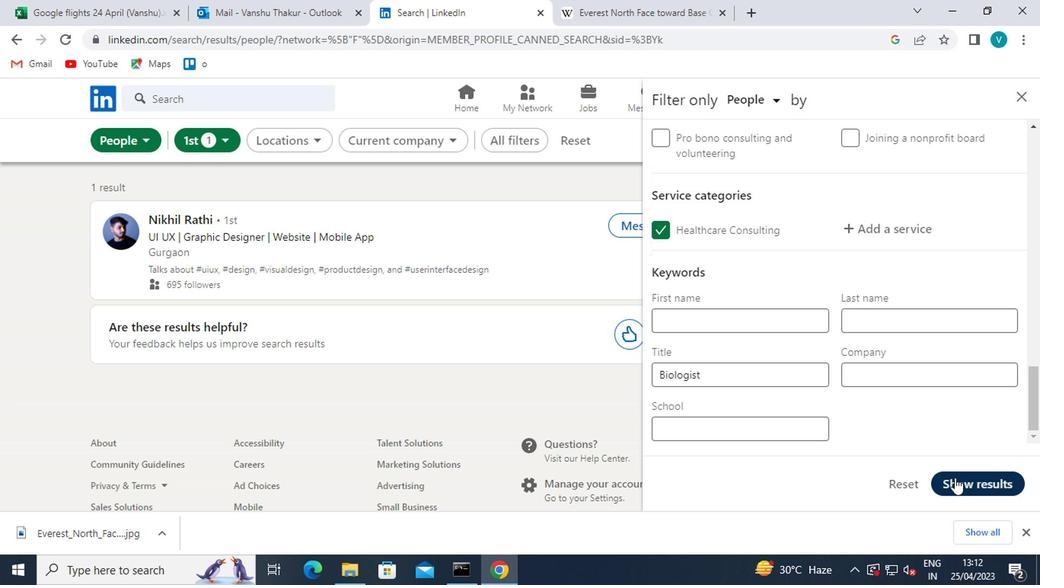 
